 Task: Open a blank google sheet and write heading  Dollar SenseAdd Dates in a column and its values below  '2023-05-01, 2023-05-05, 2023-05-10, 2023-05-15, 2023-05-20, 2023-05-25 & 2023-05-31. 'Add Descriptionsin next column and its values below  Monthly Salary, Grocery Shopping, Dining Out., Utility Bill, Transportation, Entertainment & Miscellaneous. Add Amount in next column and its values below  $2,500, $100, $50, $150, $30, $50 & $20. Add Income/ Expensein next column and its values below  Income, Expenses, Expenses, Expenses, Expenses, Expenses & Expenses. Add Balance in next column and its values below  $2,500, $2,400, $2,350, $2,200, $2,170, $2,120 & $2,100. Save page CashFlow logbookbook
Action: Mouse moved to (256, 146)
Screenshot: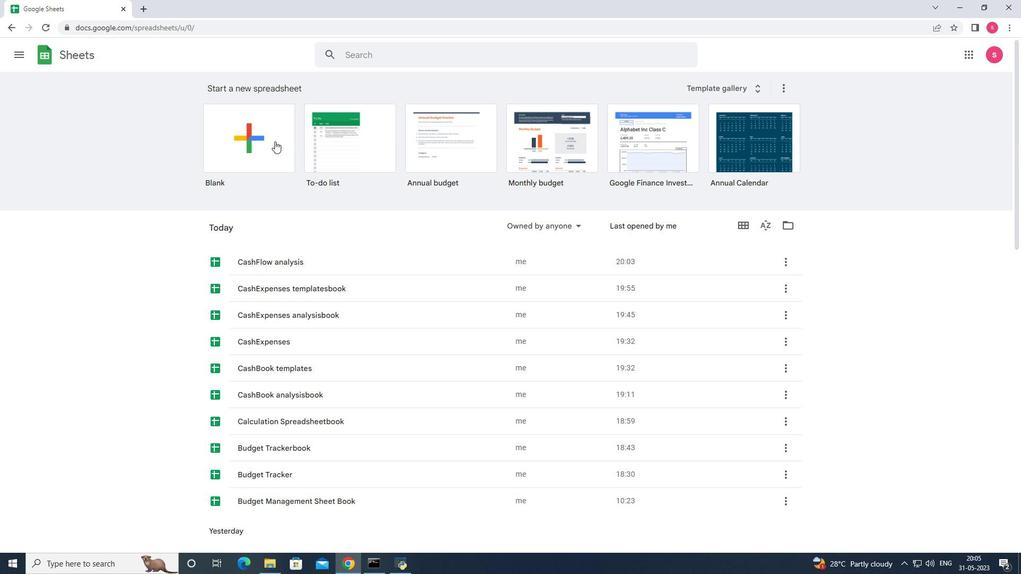 
Action: Mouse pressed left at (256, 146)
Screenshot: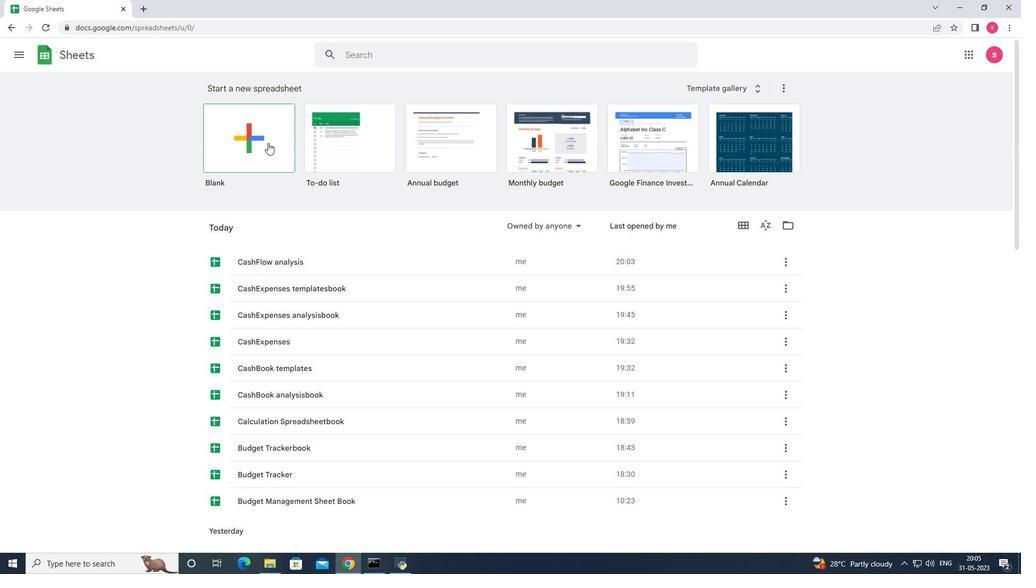 
Action: Key pressed <Key.shift><Key.shift><Key.shift><Key.shift><Key.shift><Key.shift><Key.shift><Key.shift><Key.shift><Key.shift><Key.shift><Key.shift><Key.shift>Dollar<Key.space><Key.shift>Sense<Key.enter><Key.shift>Dates<Key.enter>2023-05-01<Key.enter>2023-05-05<Key.enter>2023-05-10<Key.enter>2023-05-15<Key.enter>2023-05-20<Key.enter>2023-05-25<Key.enter>2023-05-2<Key.backspace>-<Key.backspace>31<Key.enter><Key.right><Key.up><Key.up><Key.up><Key.up><Key.up><Key.up><Key.up><Key.up><Key.shift>Descriptions<Key.enter><Key.shift>Monthly<Key.space><Key.shift>Salary<Key.enter><Key.shift><Key.shift><Key.shift><Key.shift><Key.shift><Key.shift><Key.shift><Key.shift><Key.shift><Key.shift><Key.shift><Key.shift><Key.shift><Key.shift>Grocery<Key.space><Key.shift>Shi<Key.backspace>opping<Key.enter><Key.shift>dinn<Key.backspace><Key.backspace><Key.backspace><Key.backspace><Key.shift>Dining<Key.space><Key.shift><Key.shift><Key.shift><Key.shift><Key.shift><Key.shift><Key.shift><Key.shift><Key.shift><Key.shift><Key.shift><Key.shift><Key.shift><Key.shift><Key.shift><Key.shift><Key.shift><Key.shift>Out<Key.enter><Key.shift><Key.shift><Key.shift><Key.shift><Key.shift><Key.shift><Key.shift><Key.shift><Key.shift><Key.shift>Utility<Key.space>b<Key.backspace><Key.shift>Biol<Key.backspace><Key.backspace>ll<Key.enter><Key.shift>Transportation<Key.enter><Key.shift>Entertainment<Key.enter><Key.shift>Miscllaneoud<Key.backspace>s<Key.right><Key.up><Key.up><Key.up><Key.up><Key.up><Key.up><Key.up><Key.shift>Amount<Key.down>2500<Key.enter>100<Key.enter>502<Key.backspace><Key.enter>0<Key.backspace>150<Key.enter>30<Key.enter>50<Key.enter>20<Key.enter><Key.right>
Screenshot: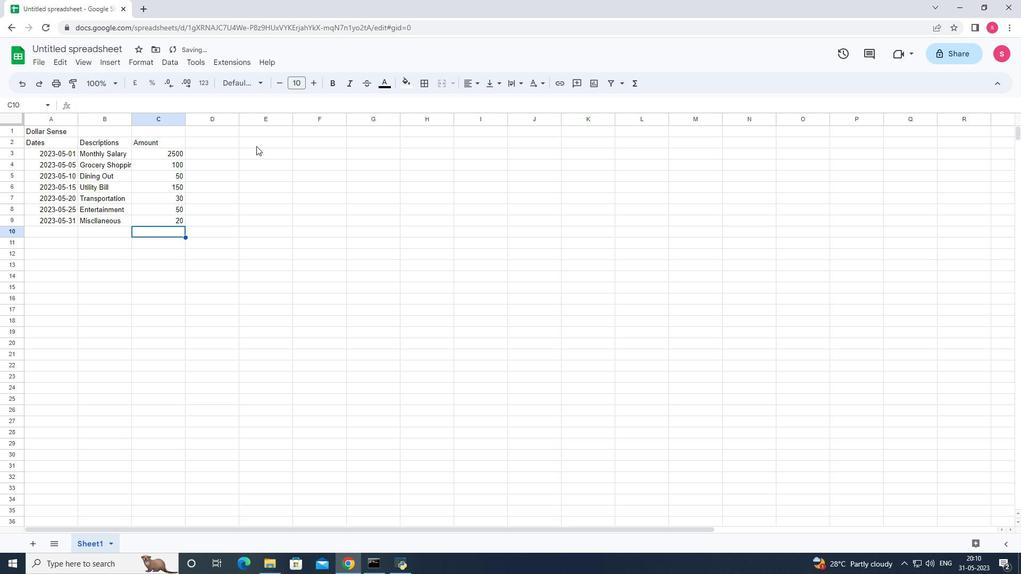 
Action: Mouse moved to (151, 155)
Screenshot: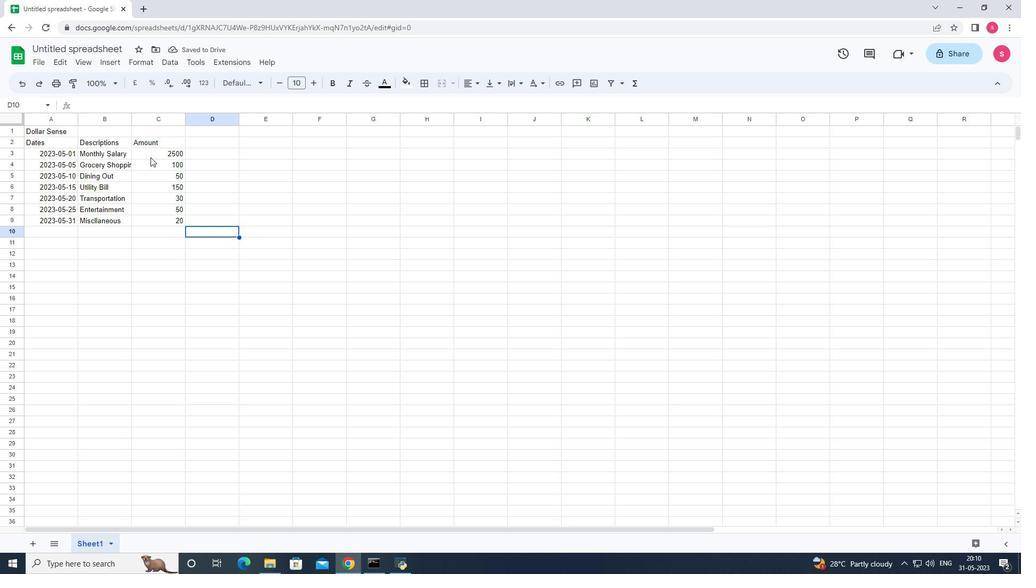 
Action: Mouse pressed left at (151, 155)
Screenshot: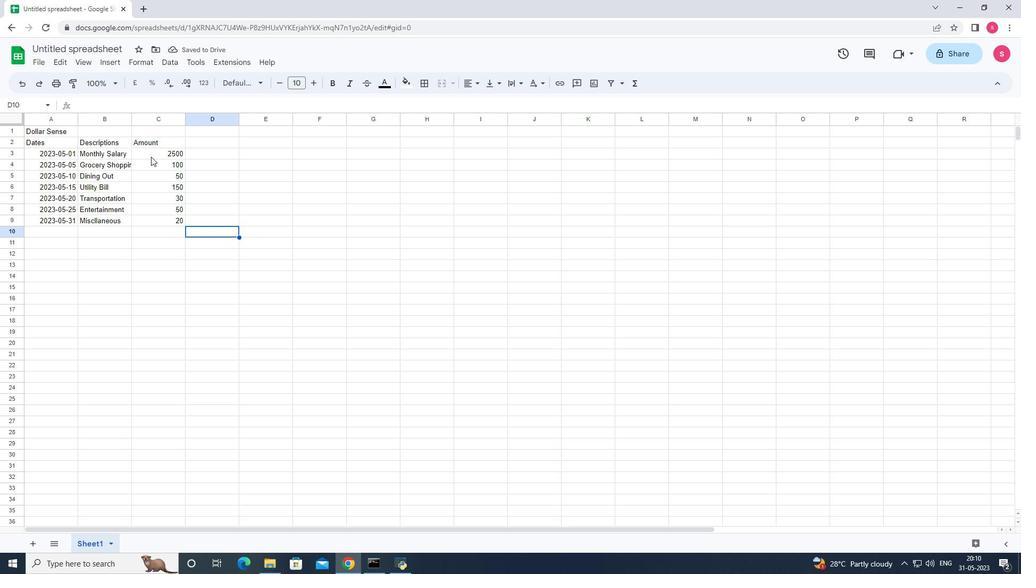 
Action: Mouse moved to (144, 63)
Screenshot: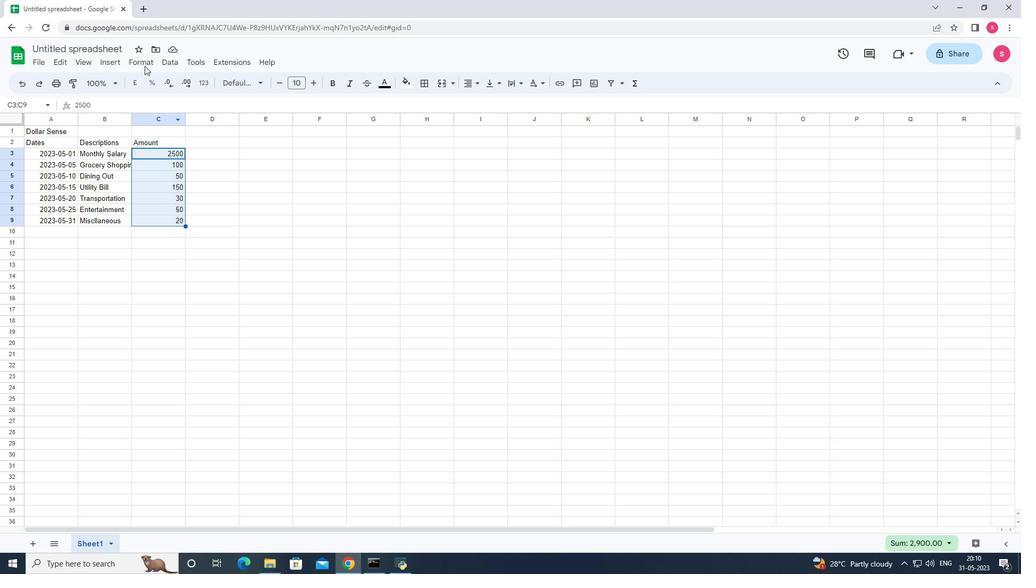 
Action: Mouse pressed left at (144, 63)
Screenshot: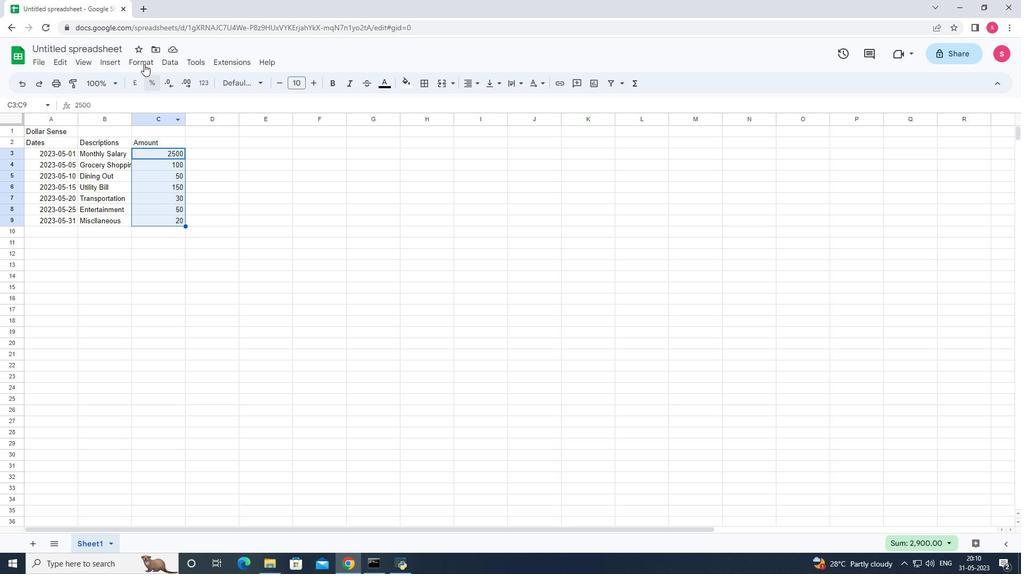 
Action: Mouse moved to (159, 109)
Screenshot: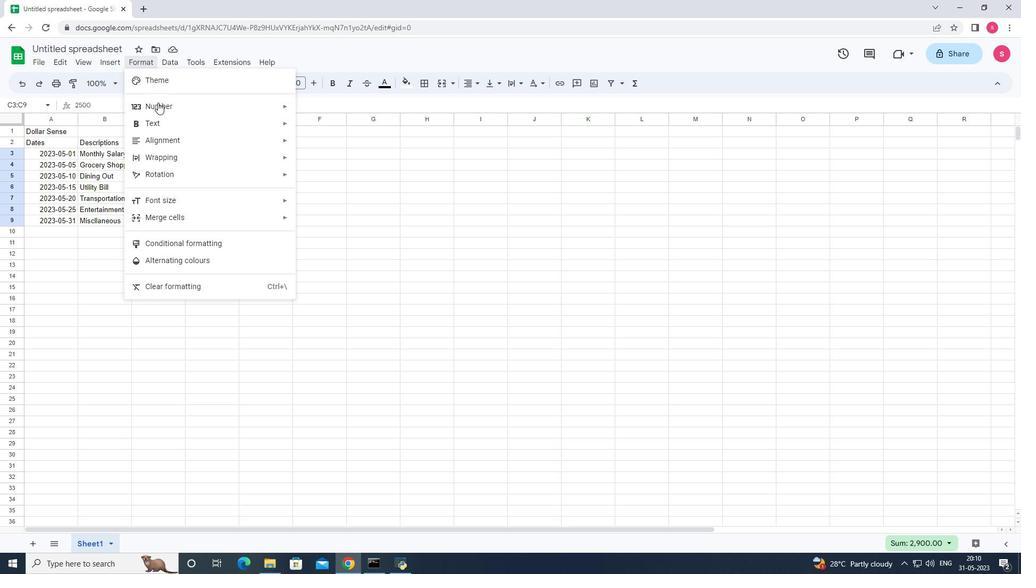 
Action: Mouse pressed left at (159, 109)
Screenshot: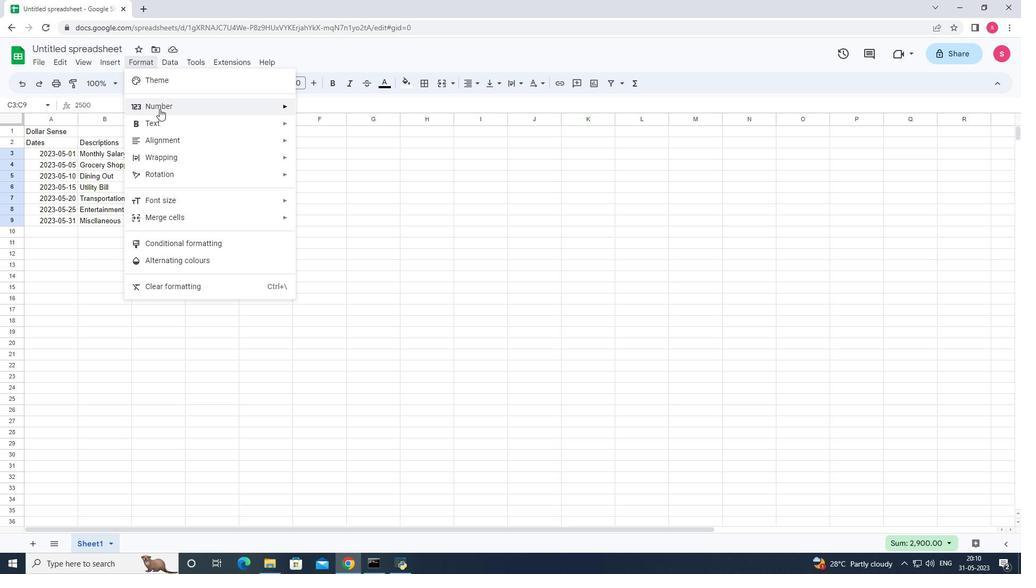 
Action: Mouse moved to (356, 433)
Screenshot: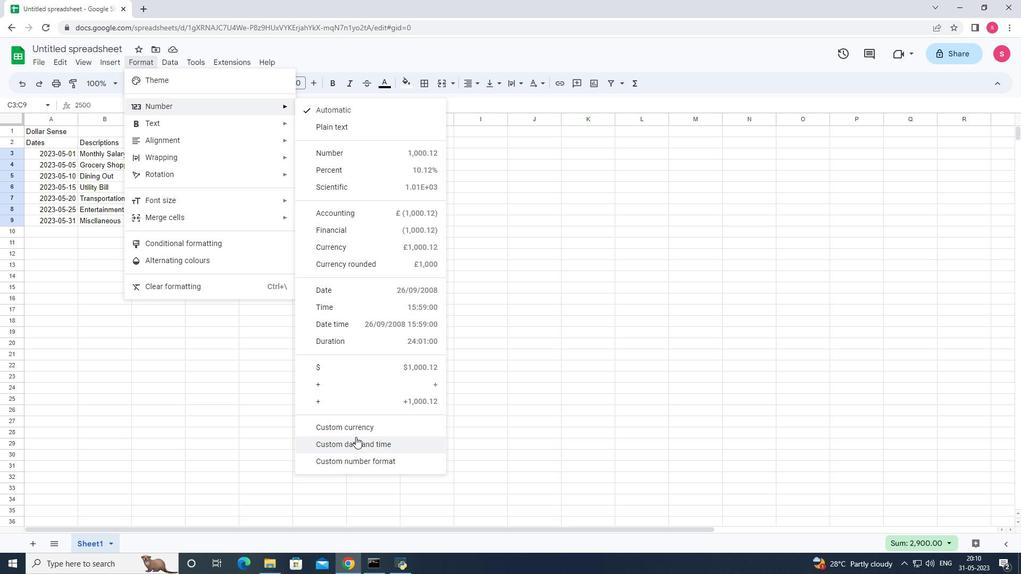 
Action: Mouse pressed left at (356, 433)
Screenshot: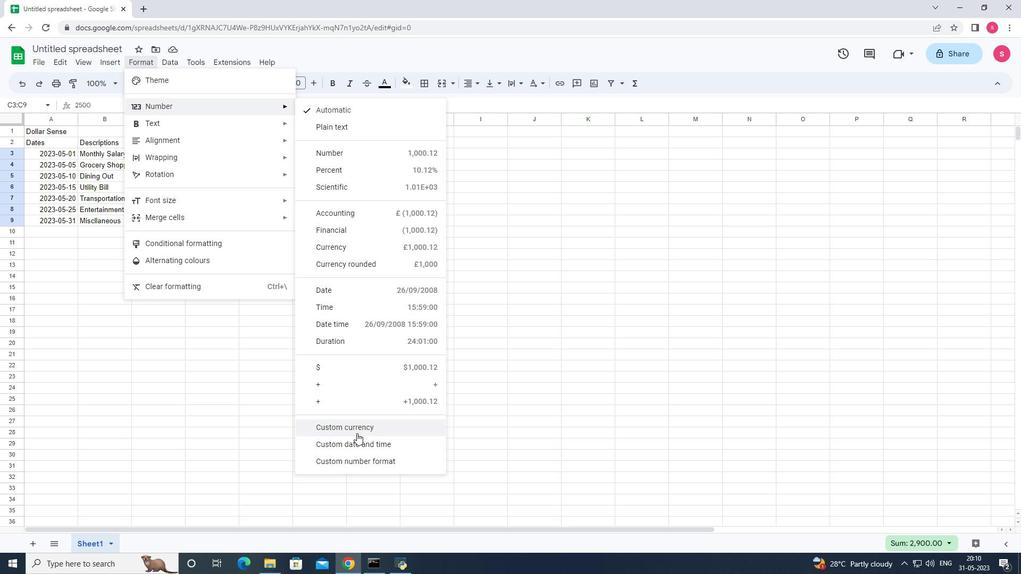 
Action: Mouse moved to (584, 220)
Screenshot: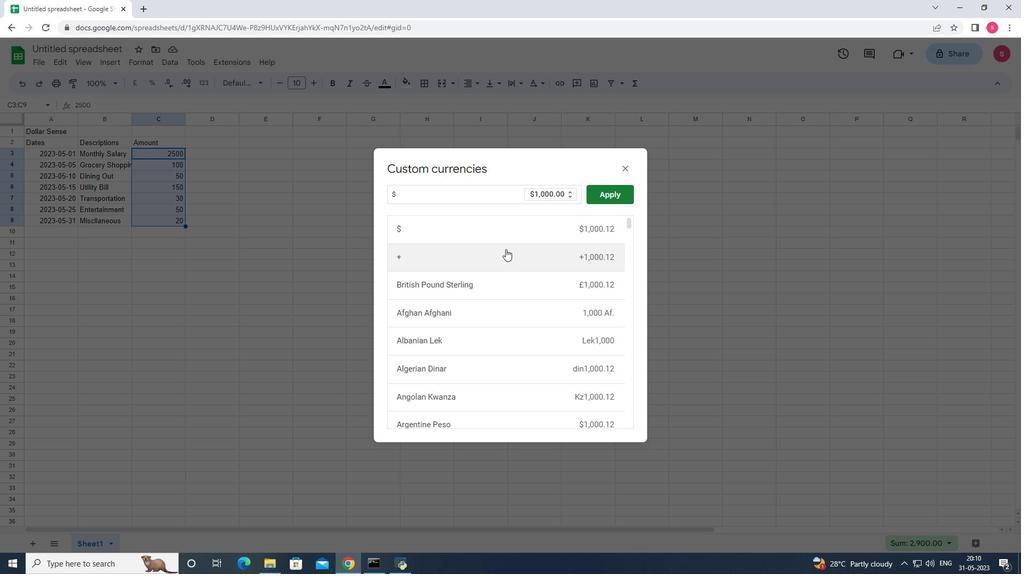 
Action: Mouse pressed left at (584, 220)
Screenshot: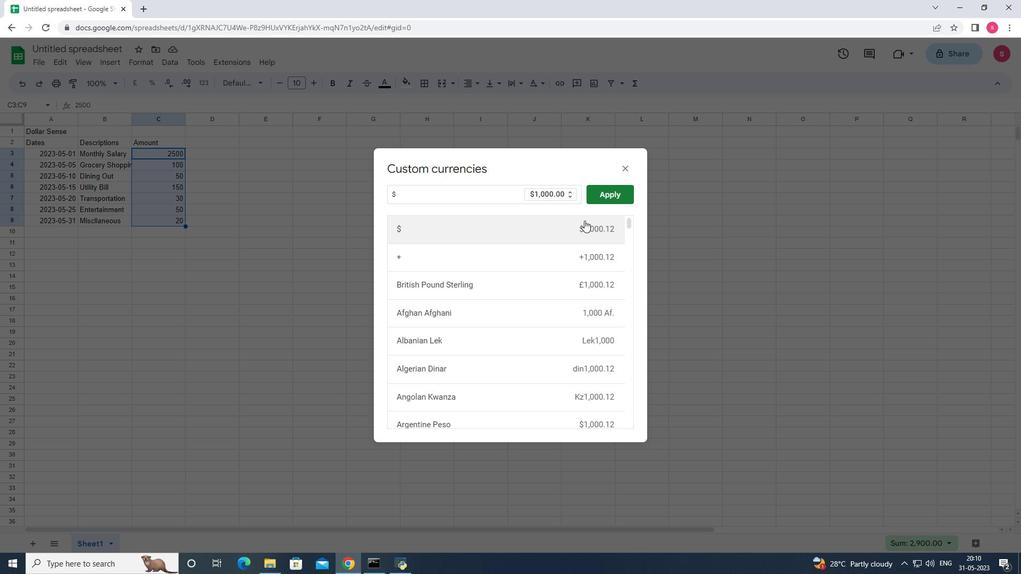 
Action: Mouse moved to (615, 199)
Screenshot: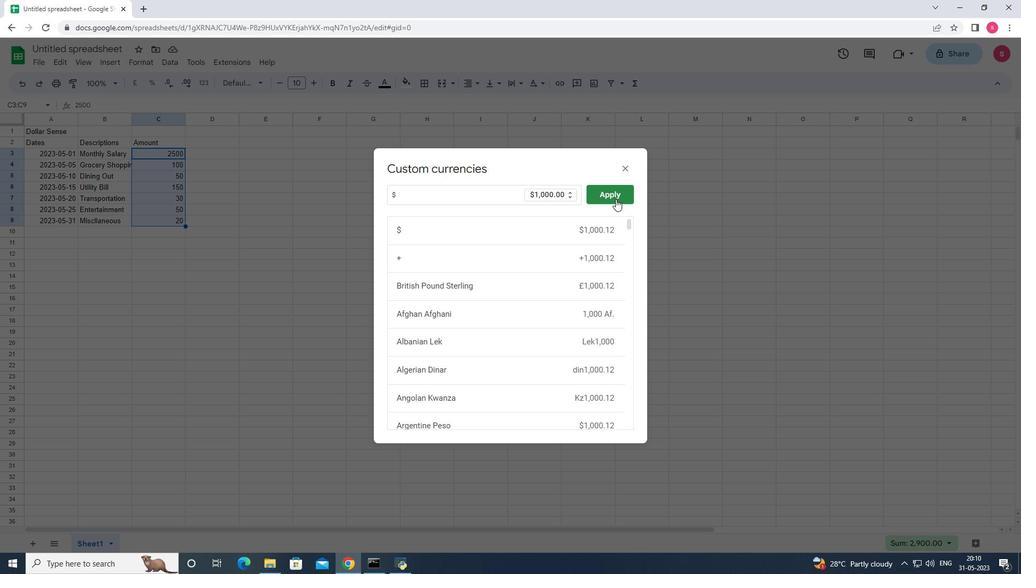 
Action: Mouse pressed left at (615, 199)
Screenshot: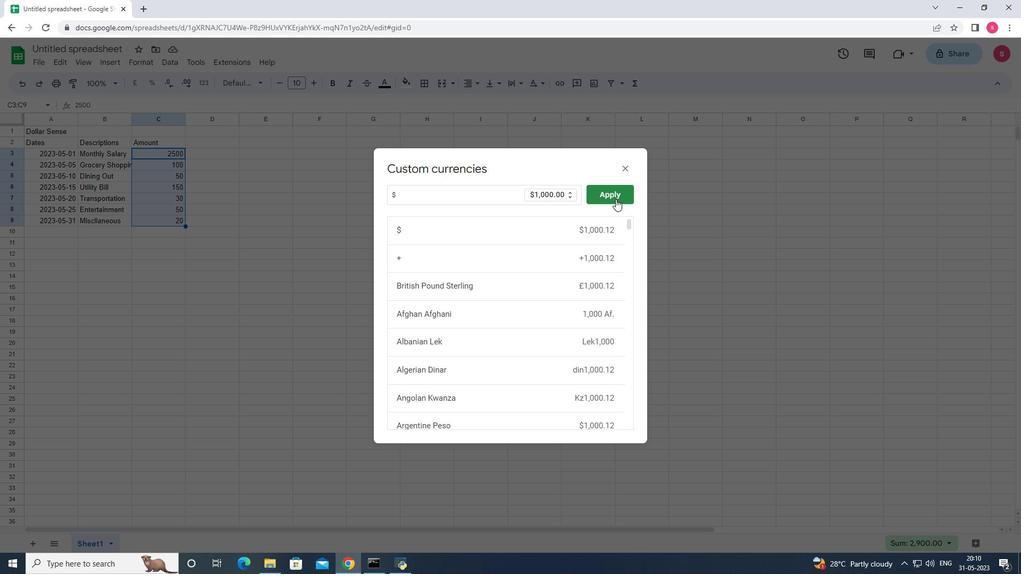 
Action: Mouse moved to (211, 143)
Screenshot: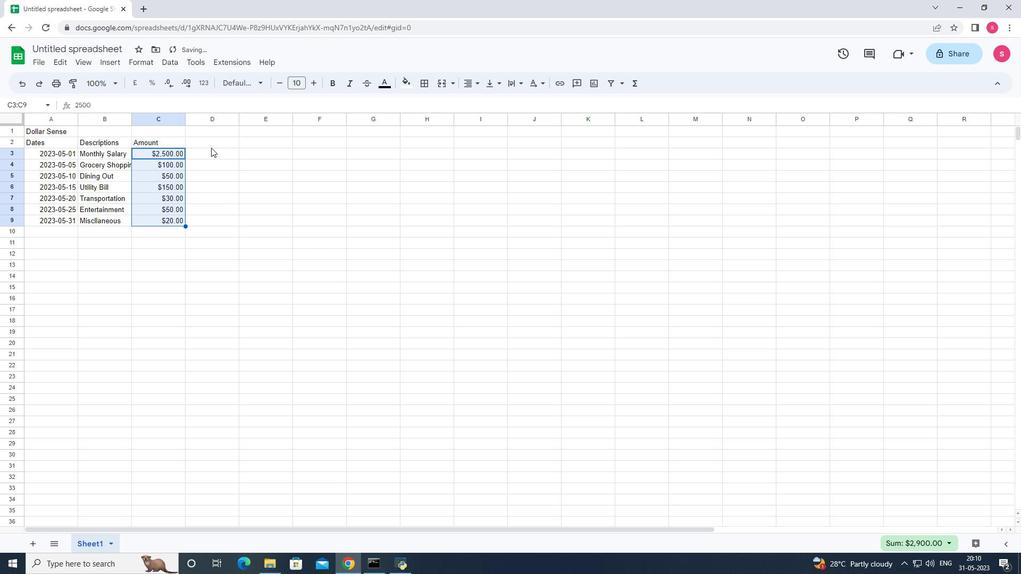 
Action: Mouse pressed left at (211, 143)
Screenshot: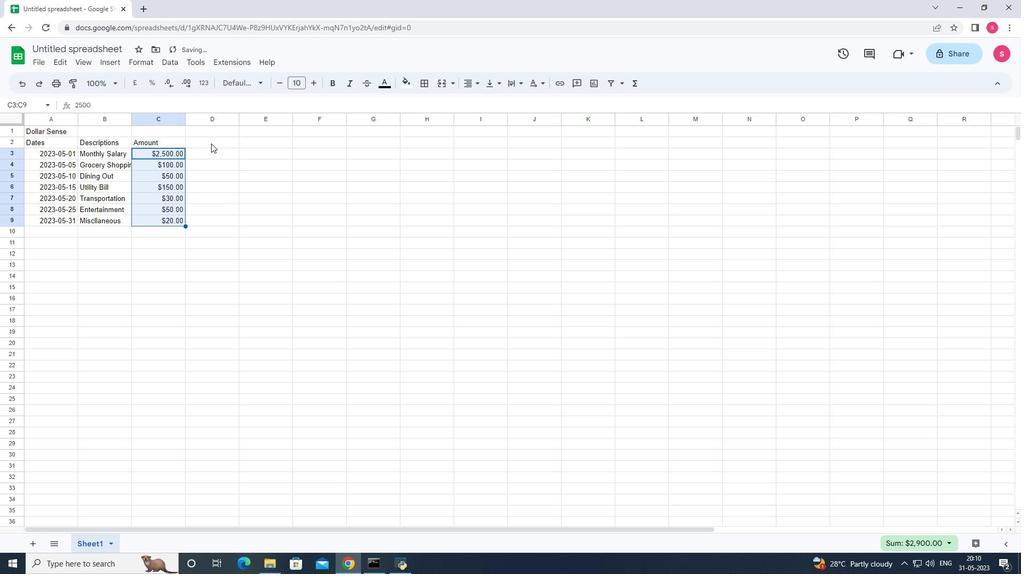 
Action: Key pressed <Key.shift>Income/<Key.space><Key.shift>Expense<Key.down><Key.shift>Inci<Key.backspace>ome<Key.space><Key.down><Key.shift>Expenses<Key.enter><Key.shift>Expenses<Key.enter><Key.shift>Expenses<Key.enter><Key.shift><Key.shift><Key.shift><Key.shift>Expenses<Key.enter><Key.shift>Expenses<Key.enter><Key.shift>Expenses<Key.enter><Key.right><Key.up><Key.up><Key.up><Key.up><Key.up><Key.up><Key.up><Key.up><Key.shift>Amount<Key.down><Key.up><Key.backspace><Key.shift><Key.shift><Key.shift><Key.shift><Key.shift><Key.shift><Key.shift><Key.shift><Key.shift><Key.shift><Key.shift><Key.shift><Key.shift><Key.shift><Key.shift><Key.shift><Key.shift>Balance<Key.space><Key.shift>Amount<Key.enter>2500<Key.enter>2400<Key.enter>2350<Key.enter>2200<Key.enter>2170<Key.enter>2120<Key.enter>2100<Key.enter>
Screenshot: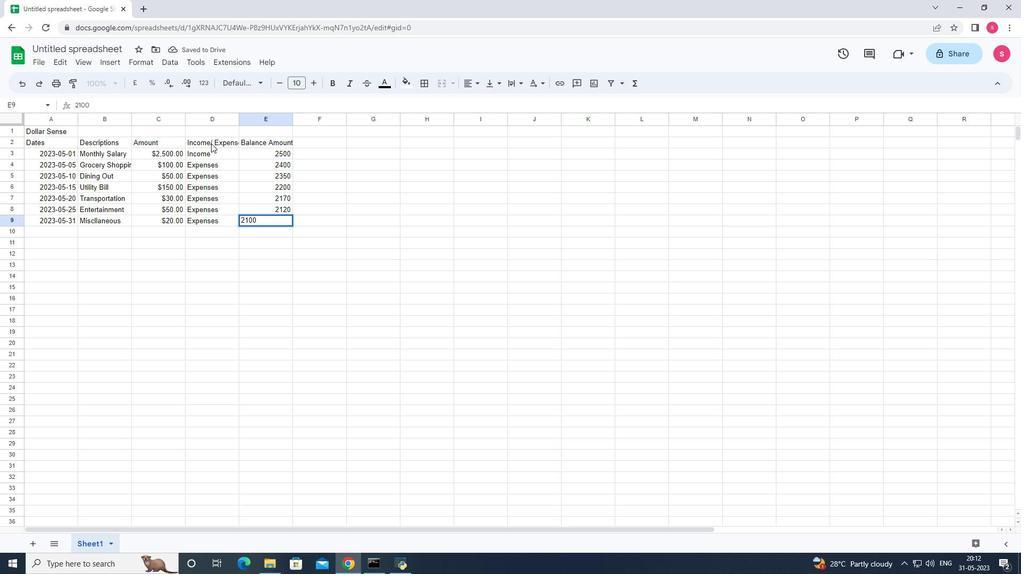
Action: Mouse moved to (273, 152)
Screenshot: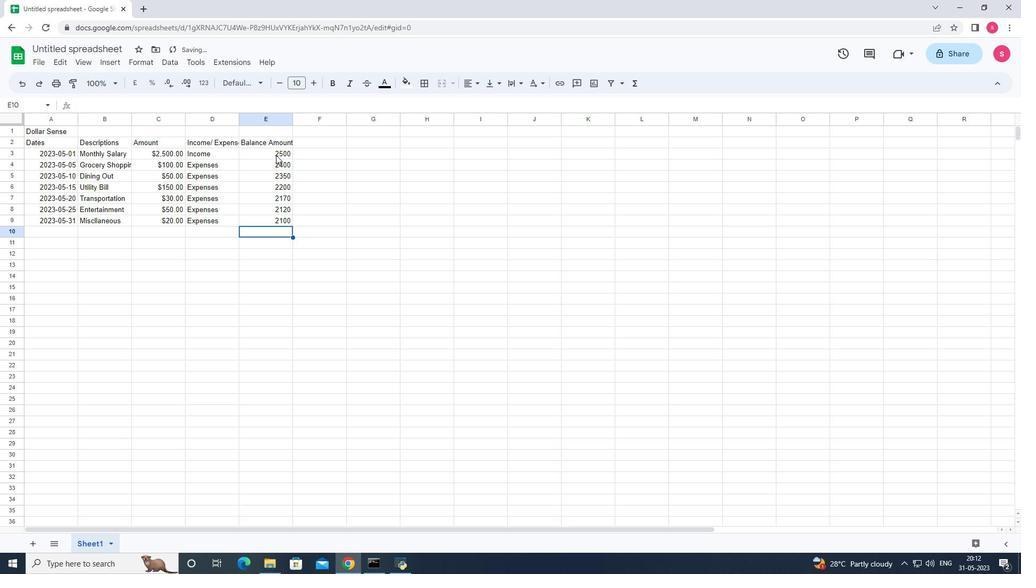 
Action: Mouse pressed left at (273, 152)
Screenshot: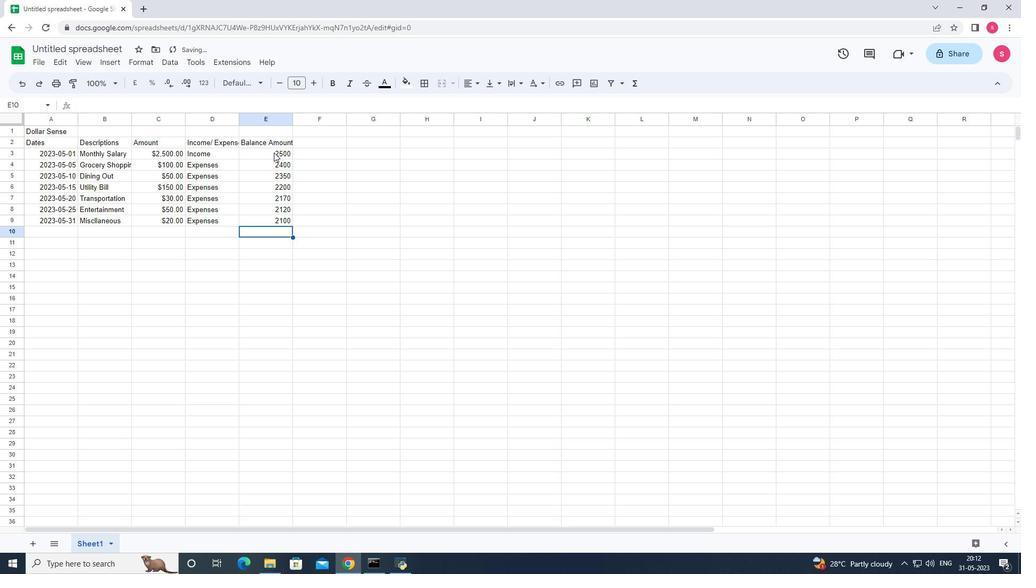 
Action: Mouse moved to (126, 62)
Screenshot: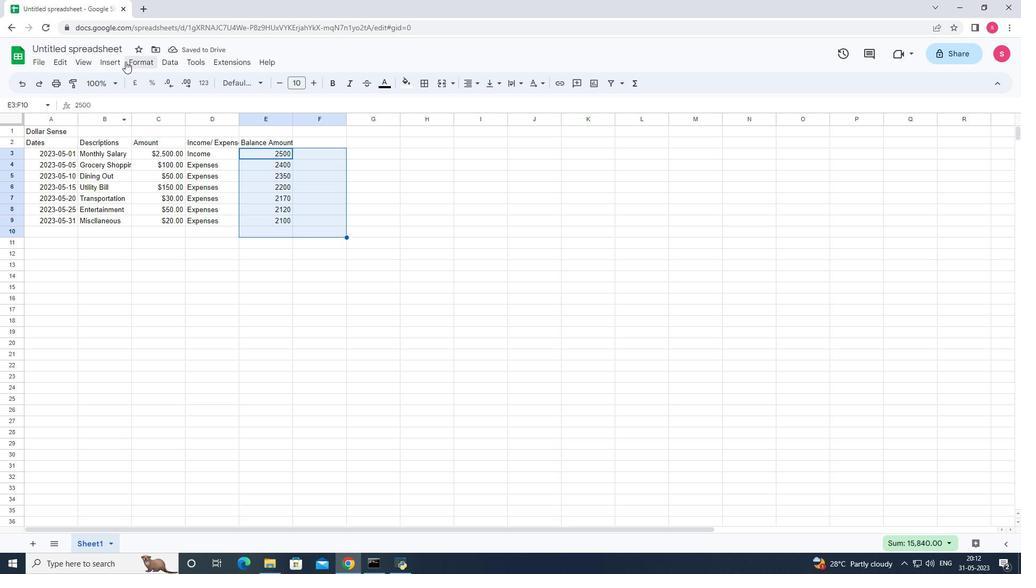 
Action: Mouse pressed left at (126, 62)
Screenshot: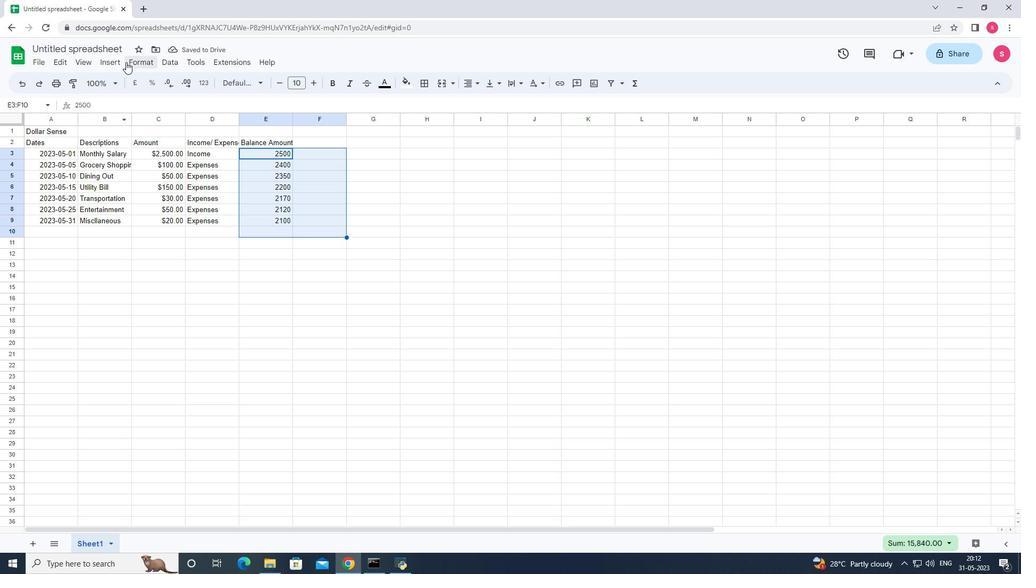 
Action: Mouse moved to (153, 105)
Screenshot: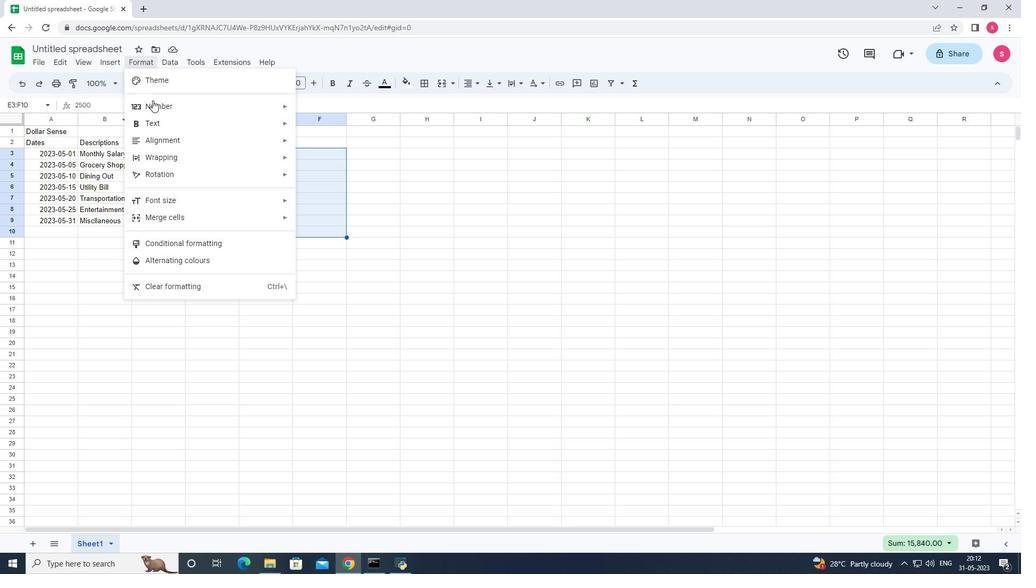
Action: Mouse pressed left at (153, 105)
Screenshot: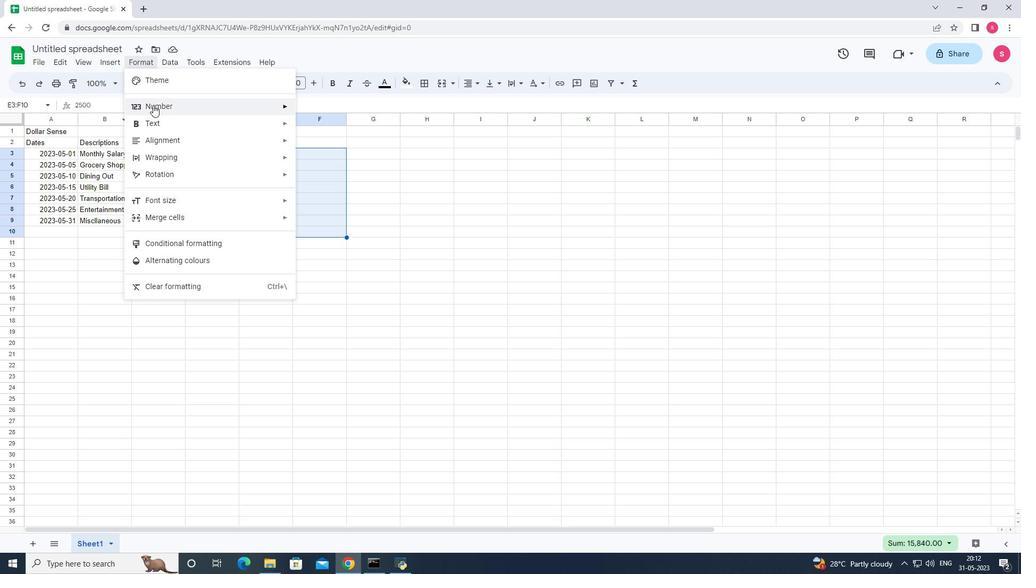 
Action: Mouse moved to (351, 161)
Screenshot: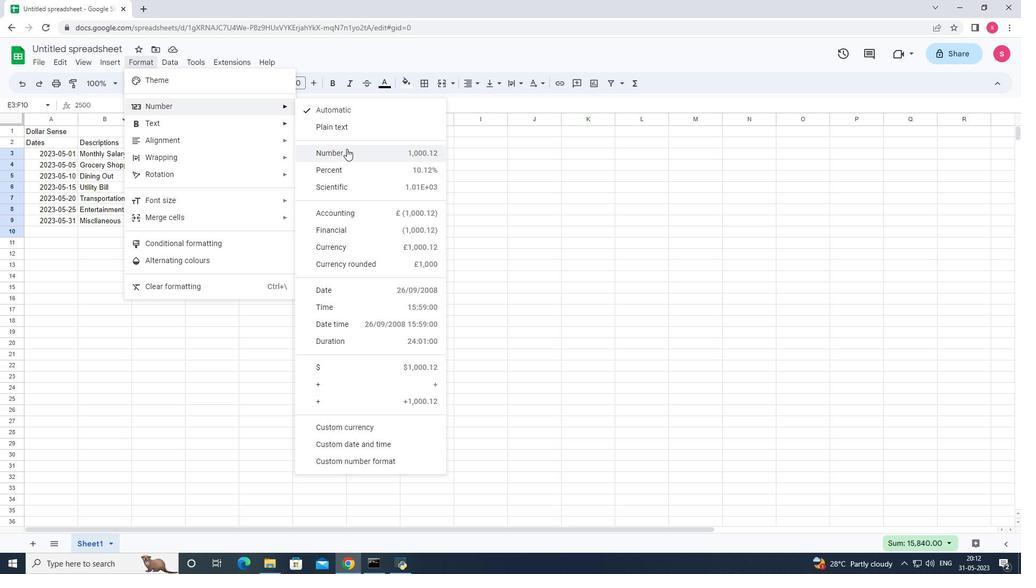 
Action: Mouse pressed left at (351, 161)
Screenshot: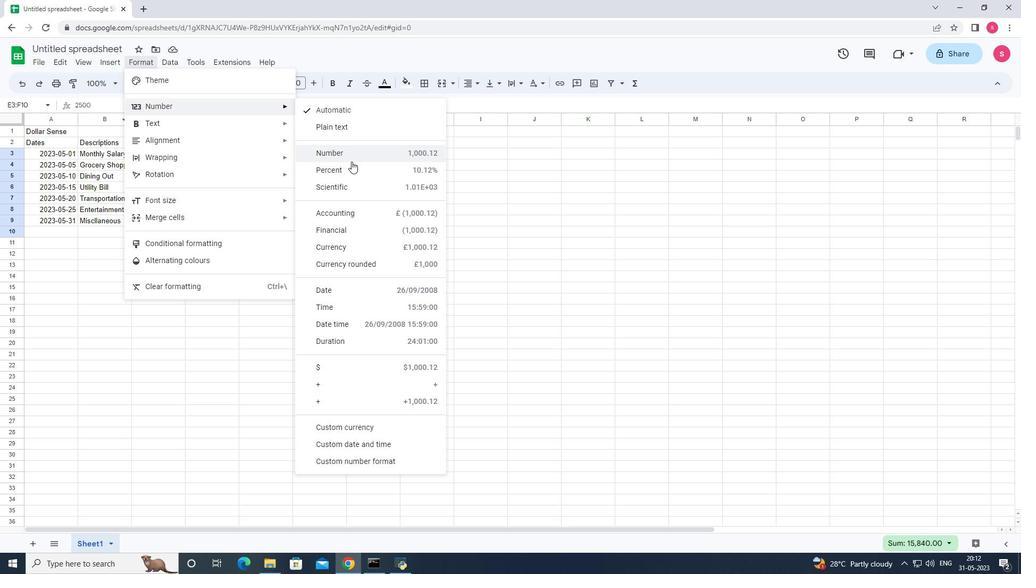 
Action: Mouse moved to (351, 162)
Screenshot: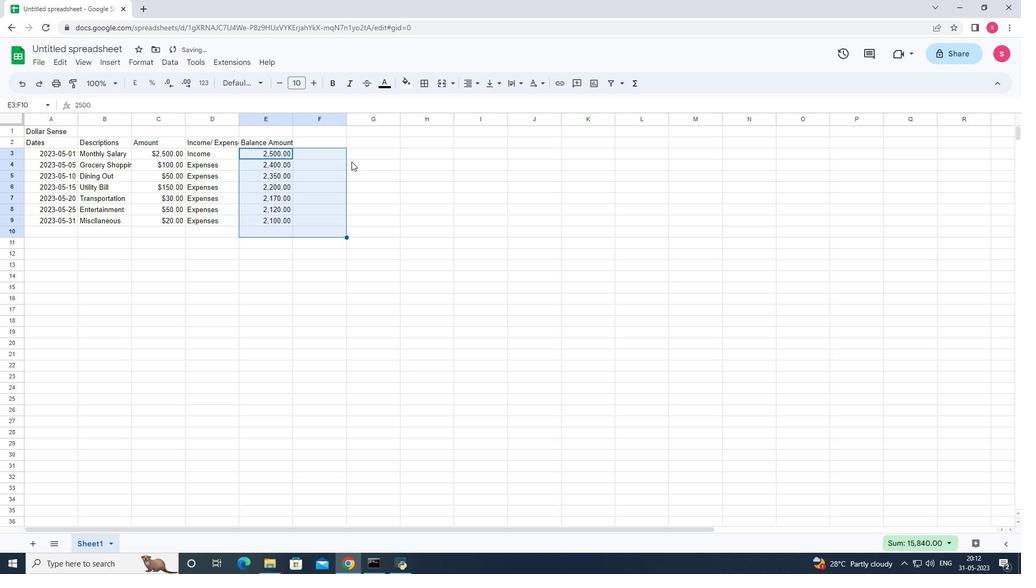 
Action: Key pressed ctrl+Z
Screenshot: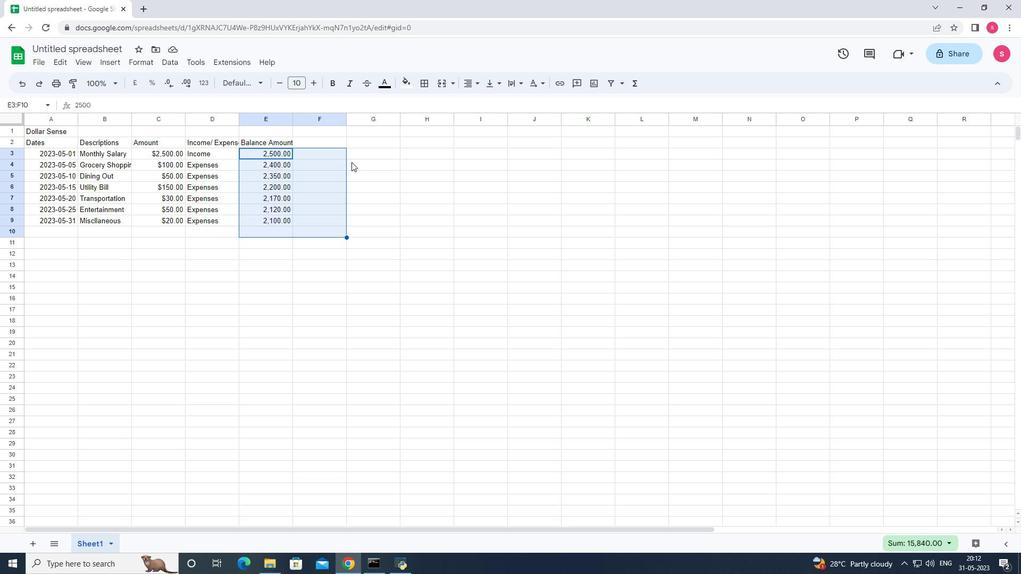 
Action: Mouse moved to (430, 249)
Screenshot: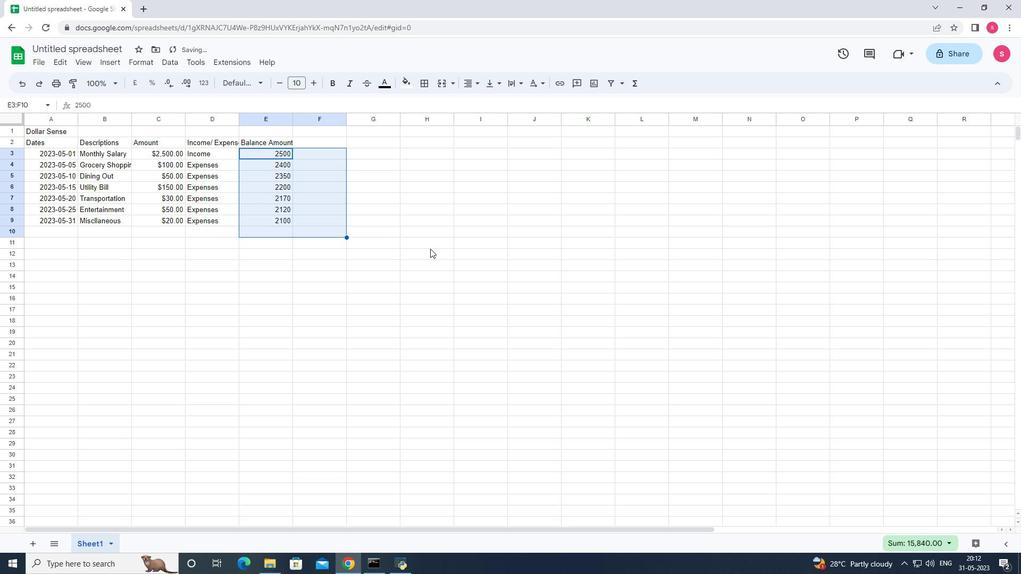 
Action: Mouse pressed left at (430, 249)
Screenshot: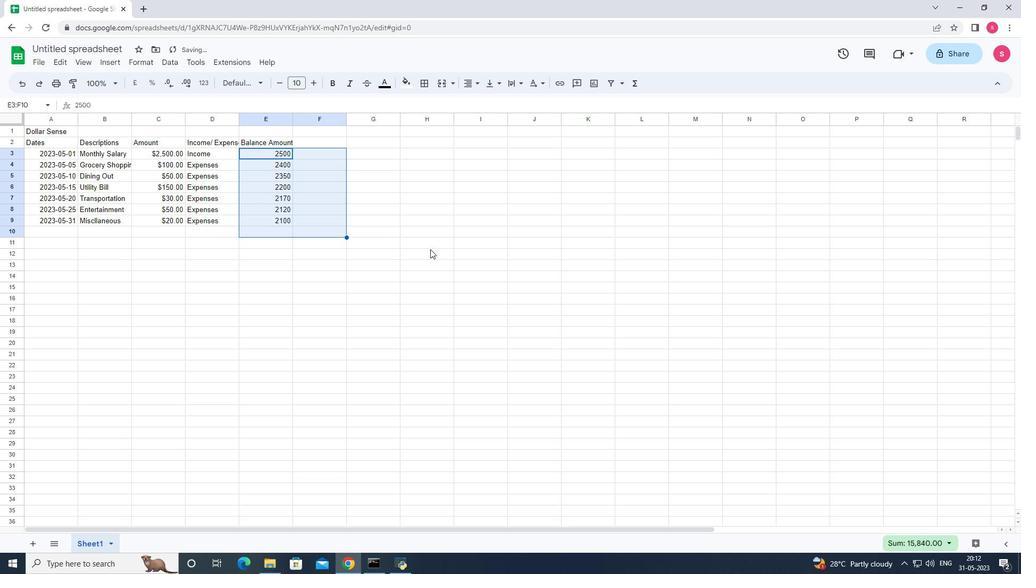 
Action: Mouse moved to (264, 147)
Screenshot: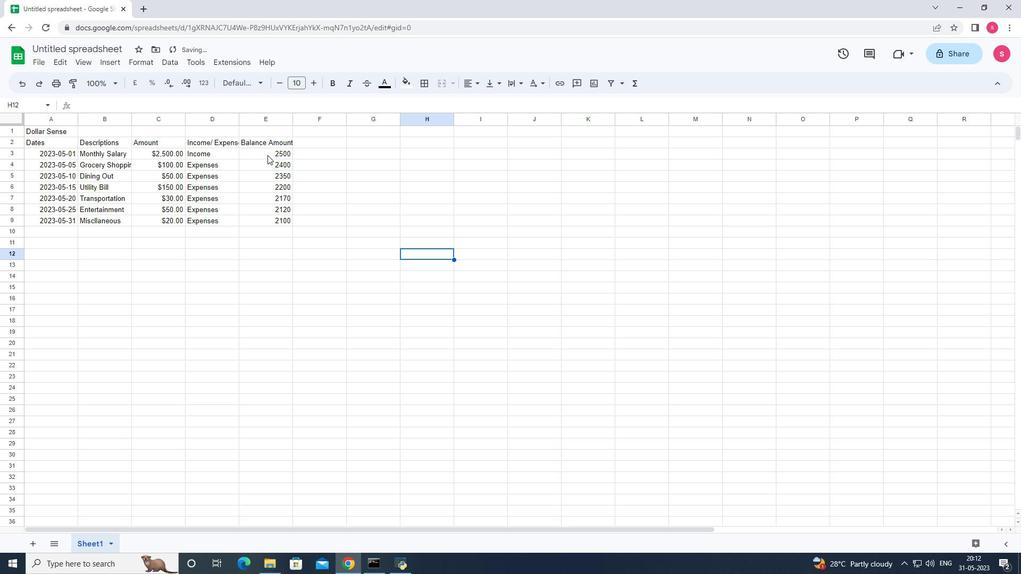 
Action: Mouse pressed left at (264, 147)
Screenshot: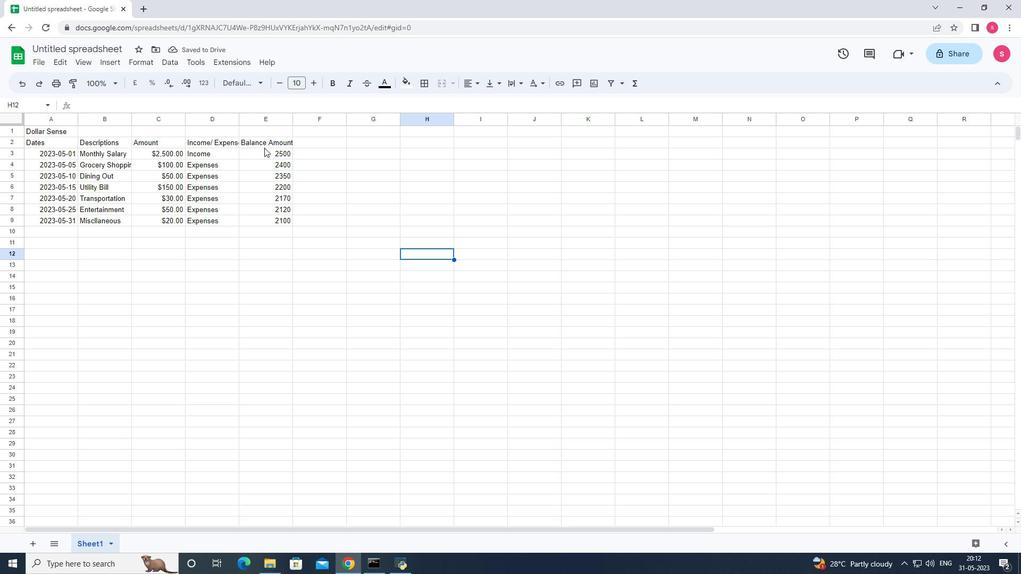 
Action: Mouse moved to (354, 270)
Screenshot: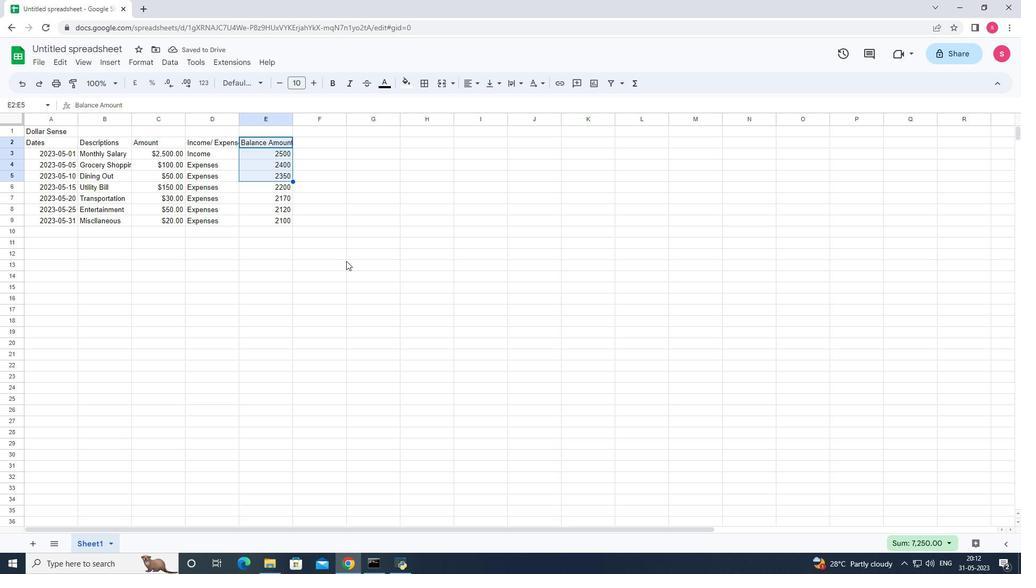 
Action: Mouse pressed left at (354, 270)
Screenshot: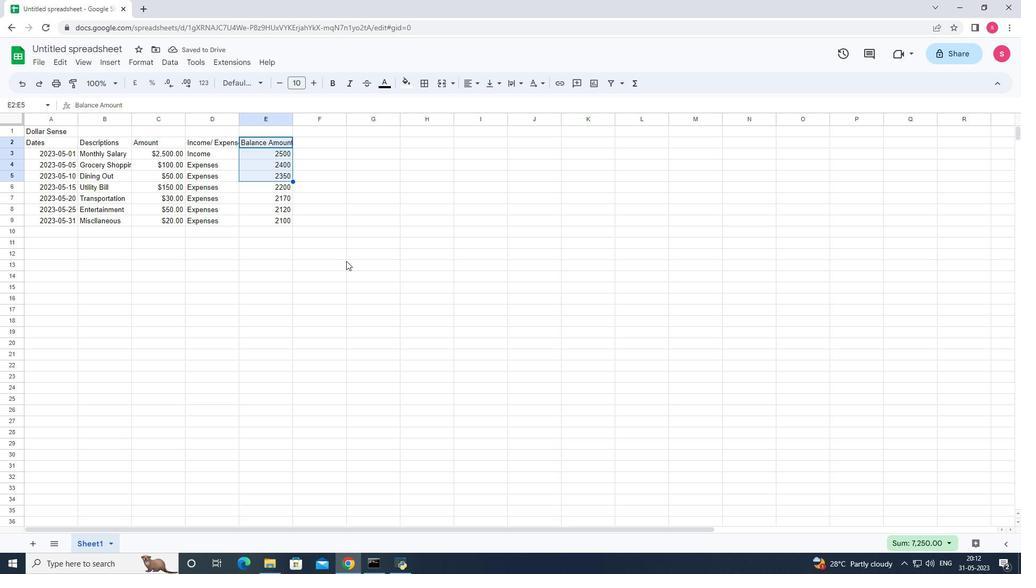 
Action: Mouse moved to (260, 159)
Screenshot: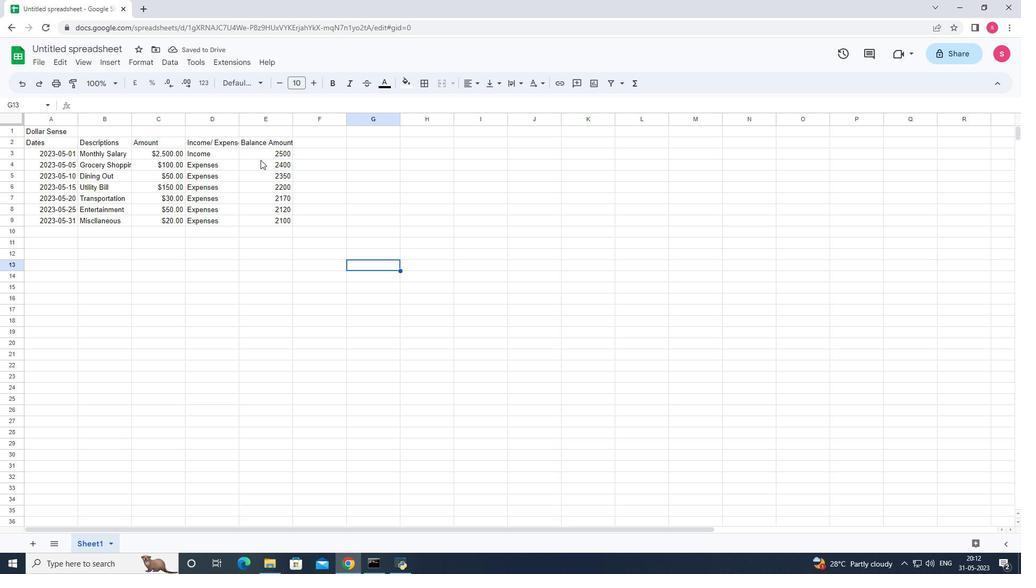 
Action: Mouse pressed left at (260, 159)
Screenshot: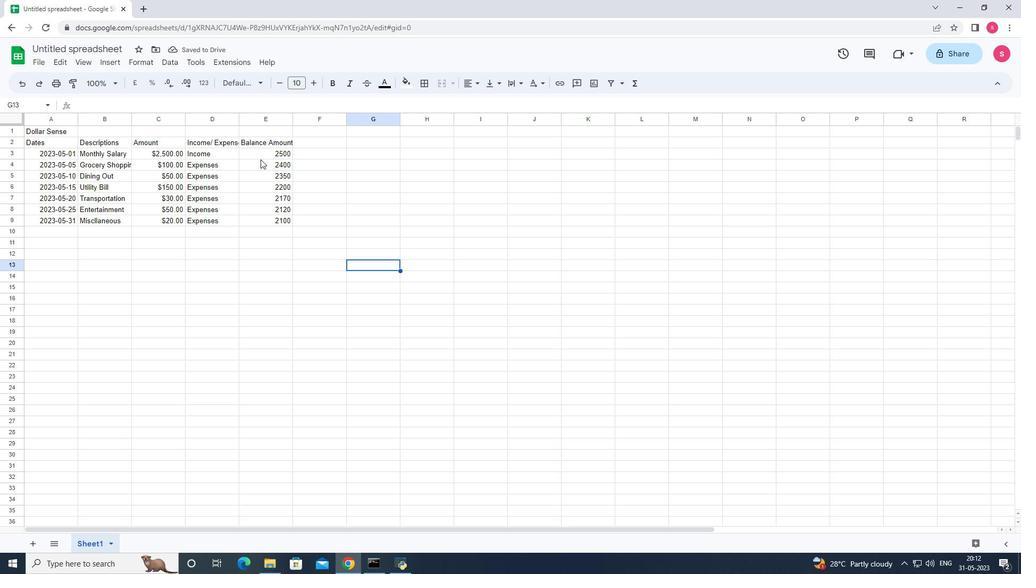 
Action: Mouse moved to (149, 64)
Screenshot: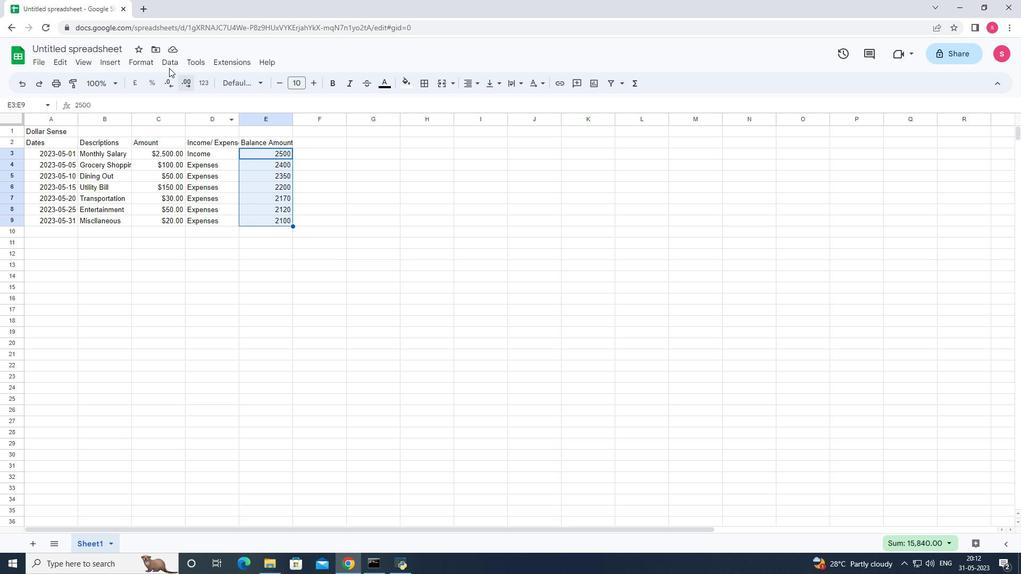 
Action: Mouse pressed left at (149, 64)
Screenshot: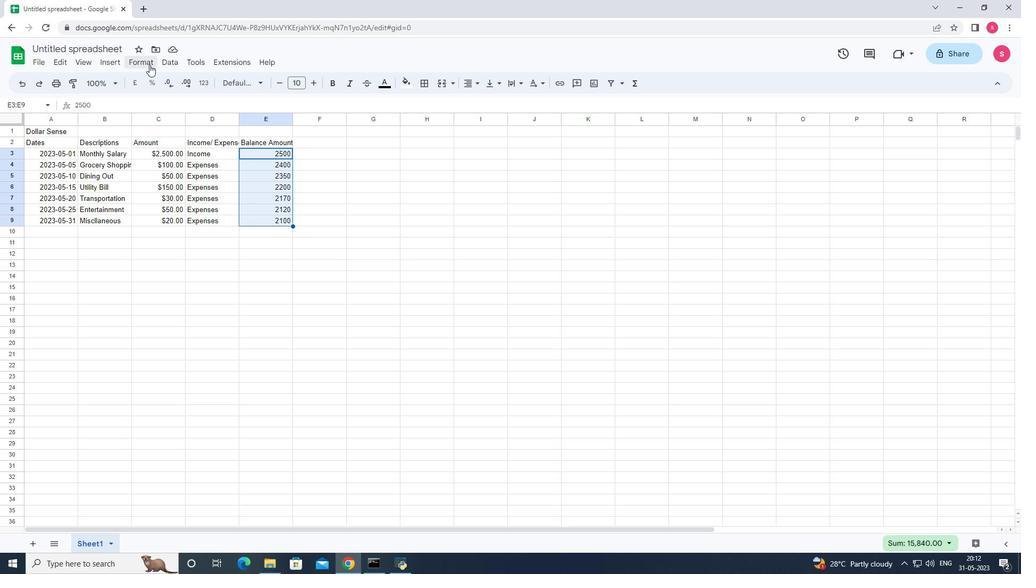 
Action: Mouse moved to (170, 114)
Screenshot: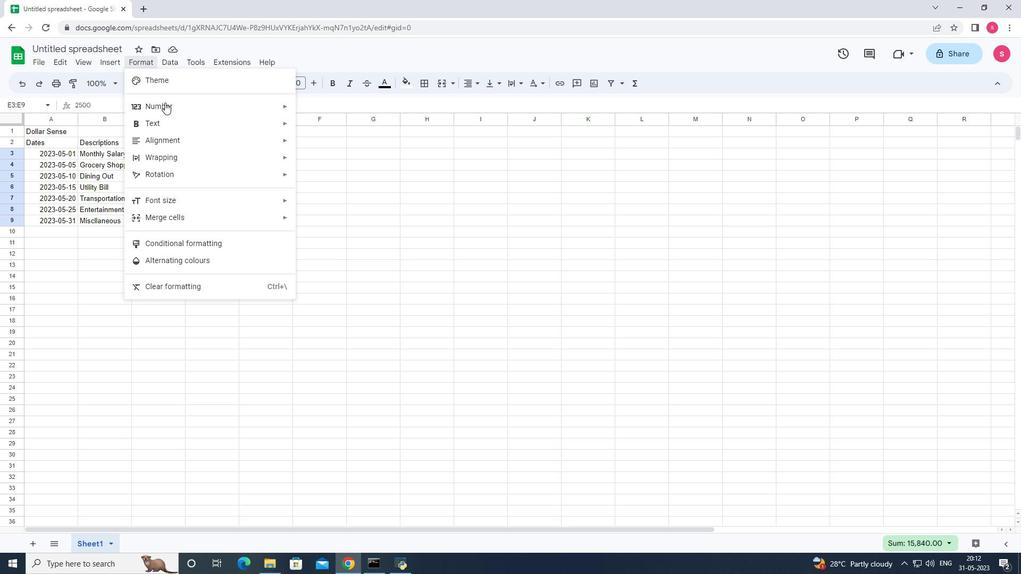 
Action: Mouse pressed left at (170, 114)
Screenshot: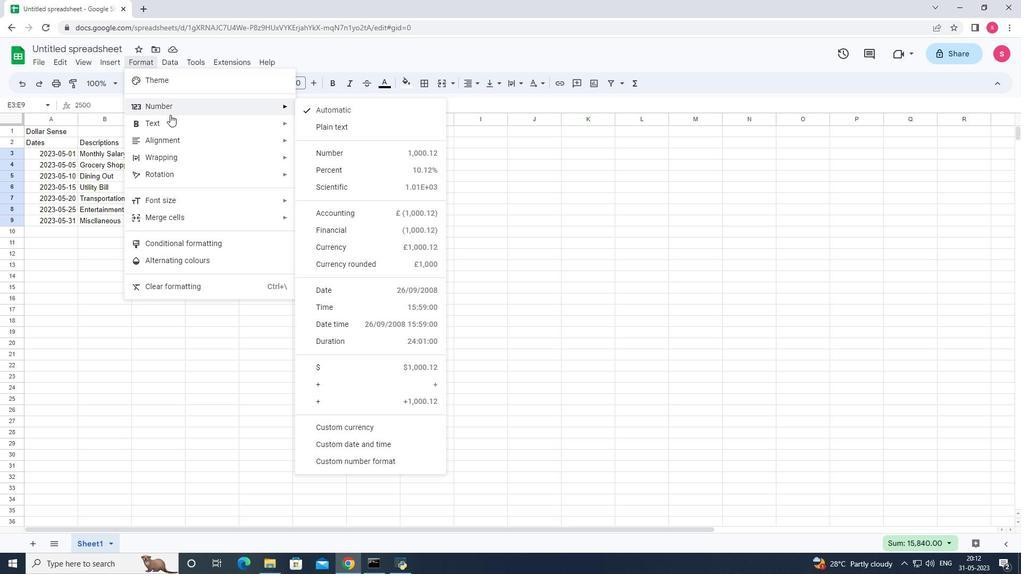
Action: Mouse moved to (432, 422)
Screenshot: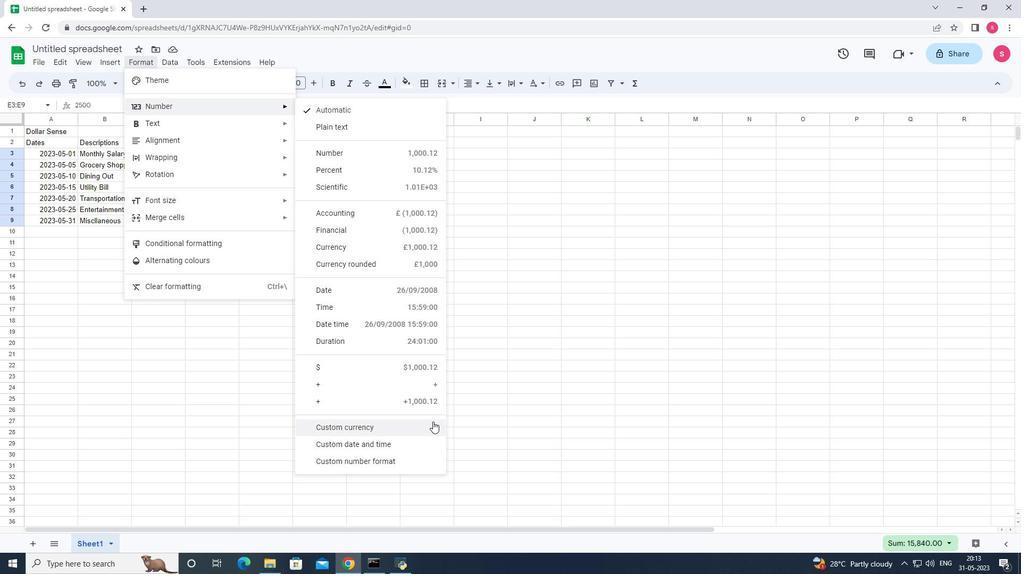 
Action: Mouse pressed left at (432, 422)
Screenshot: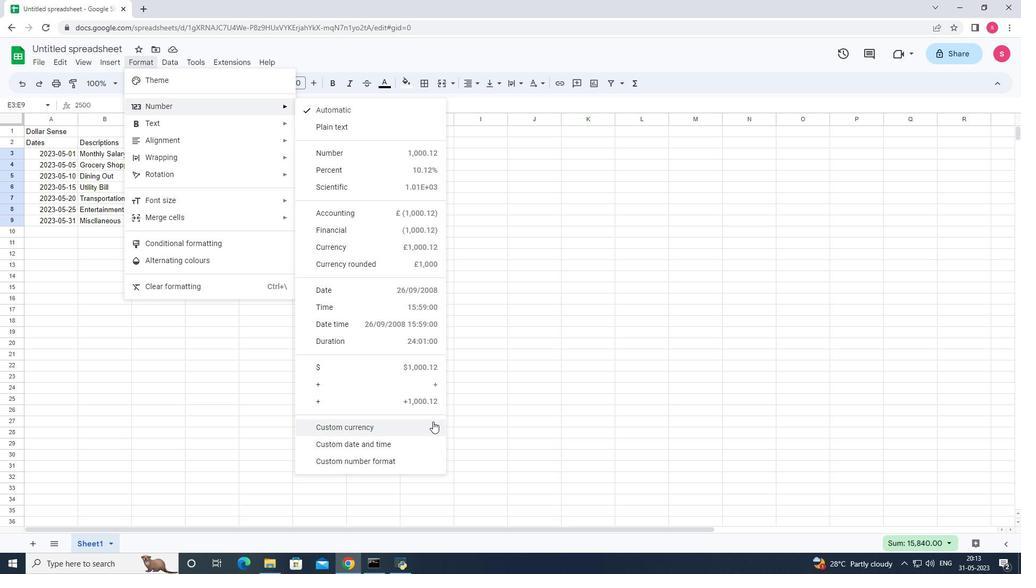 
Action: Mouse moved to (503, 232)
Screenshot: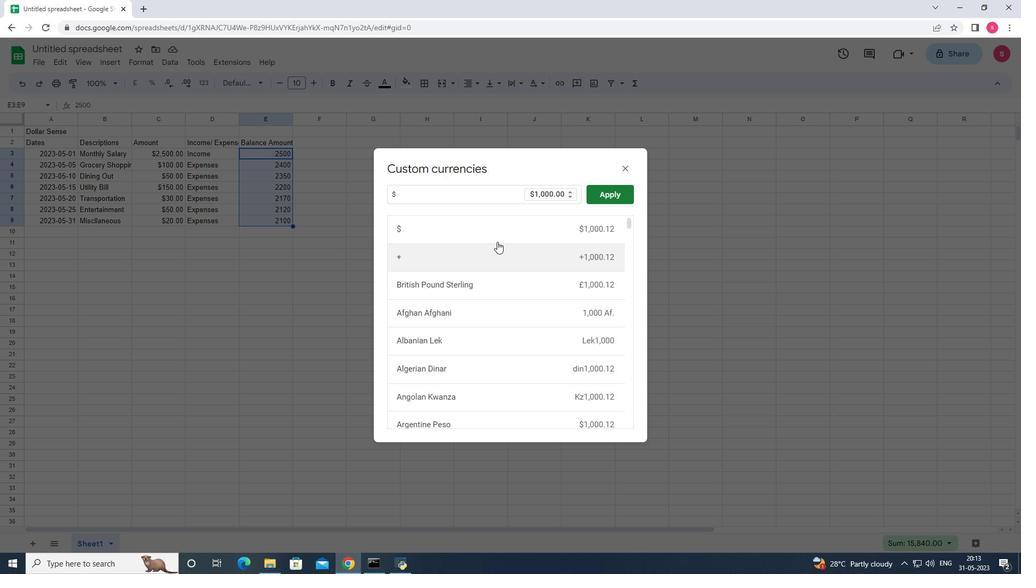 
Action: Mouse pressed left at (503, 232)
Screenshot: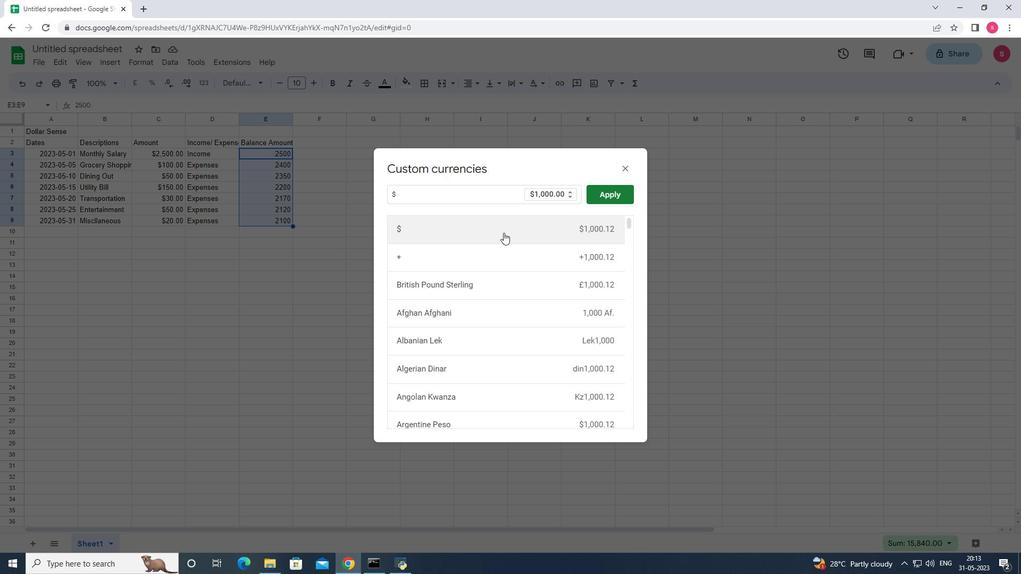 
Action: Mouse moved to (602, 198)
Screenshot: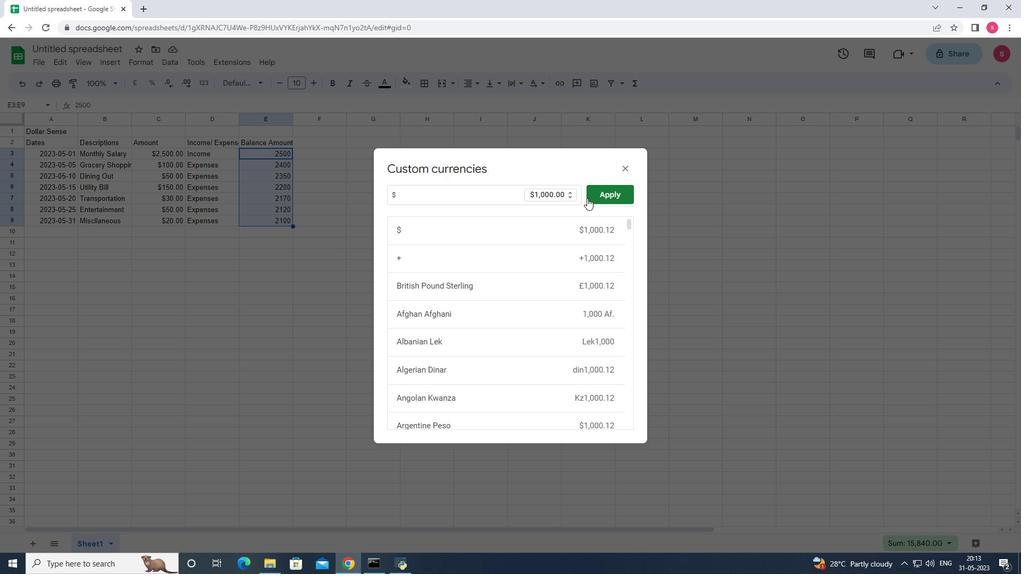 
Action: Mouse pressed left at (602, 198)
Screenshot: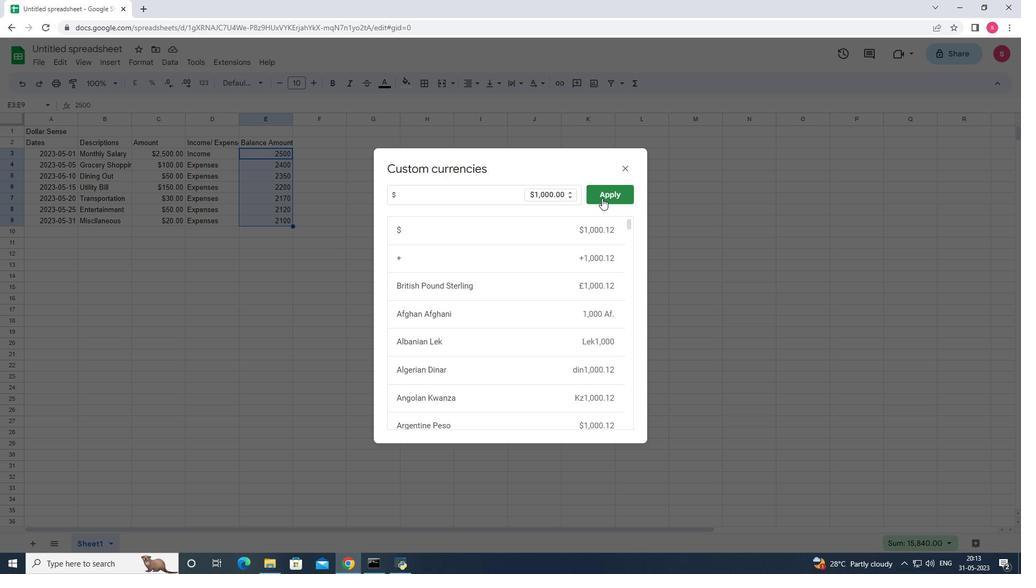 
Action: Mouse moved to (350, 275)
Screenshot: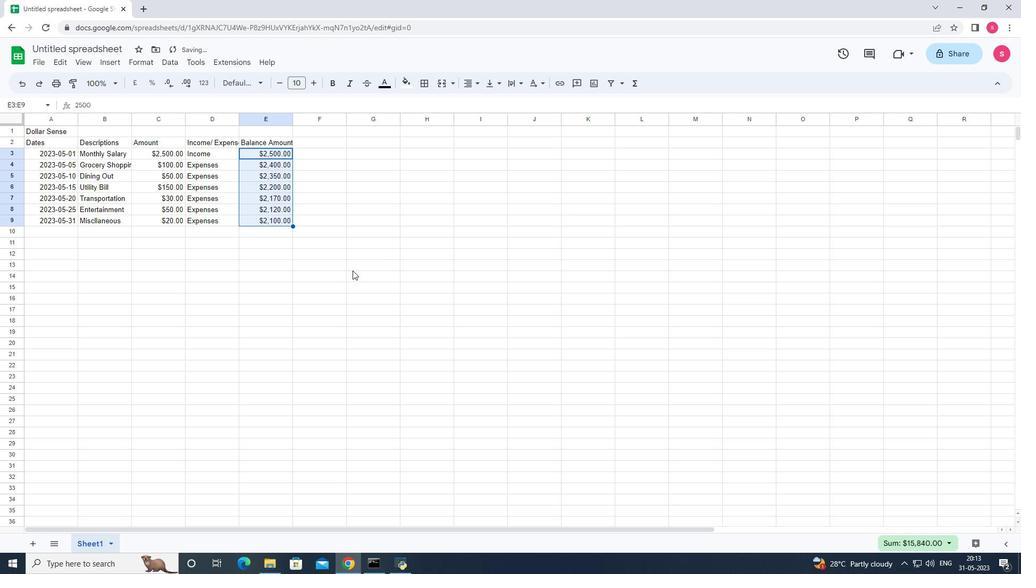 
Action: Mouse pressed left at (350, 275)
Screenshot: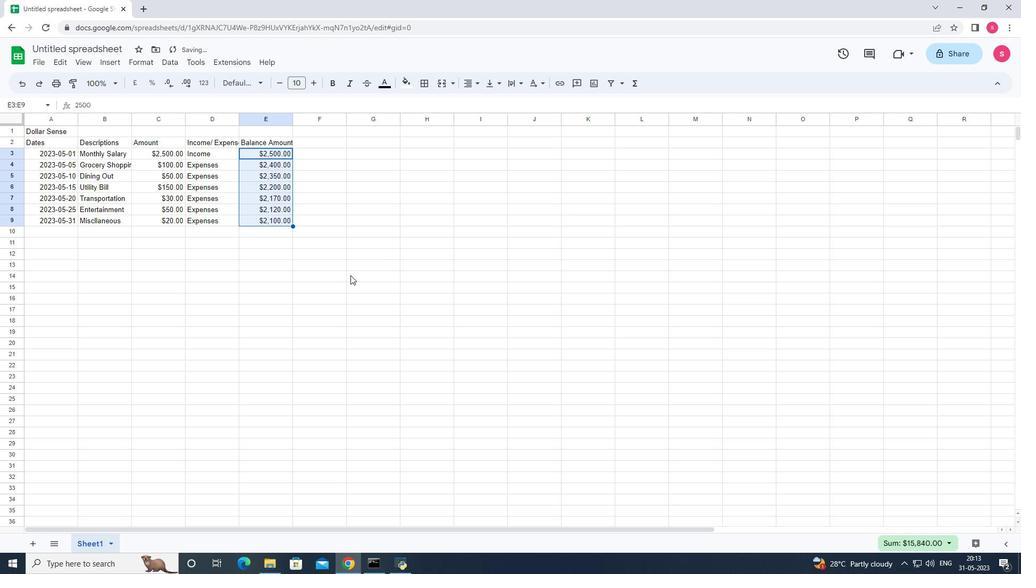 
Action: Mouse moved to (70, 45)
Screenshot: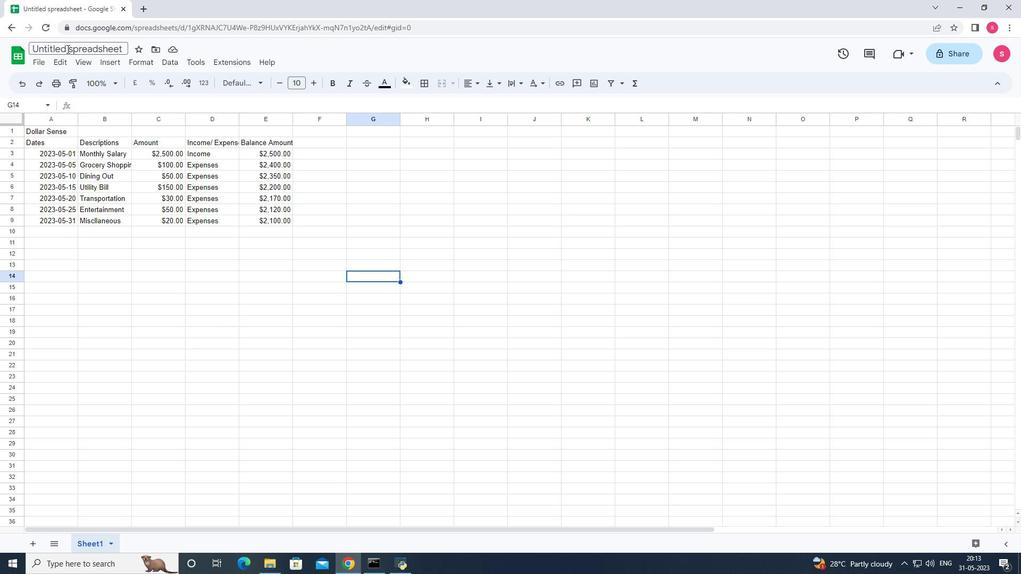 
Action: Mouse pressed left at (70, 45)
Screenshot: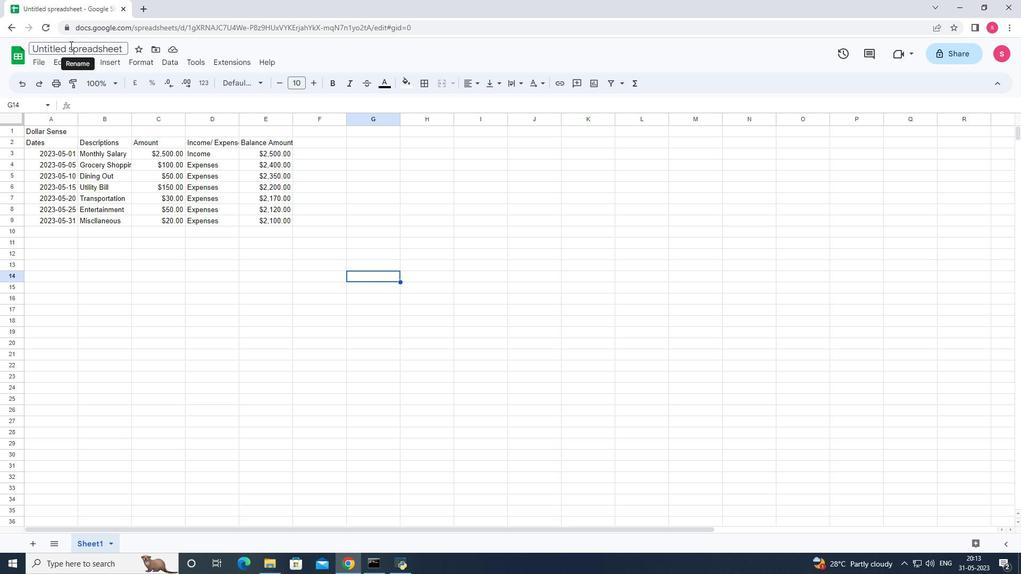 
Action: Key pressed <Key.backspace><Key.shift><Key.shift><Key.shift><Key.shift><Key.shift><Key.shift><Key.shift><Key.shift>Cash<Key.shift>Flow<Key.space>logboolboo<Key.backspace><Key.backspace><Key.backspace><Key.backspace>kbook
Screenshot: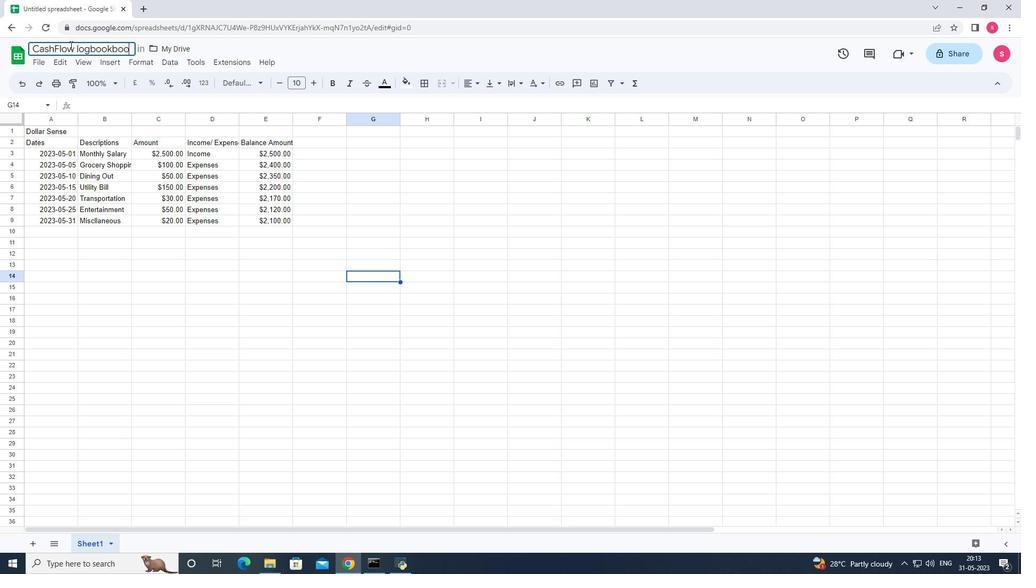 
Action: Mouse moved to (174, 264)
Screenshot: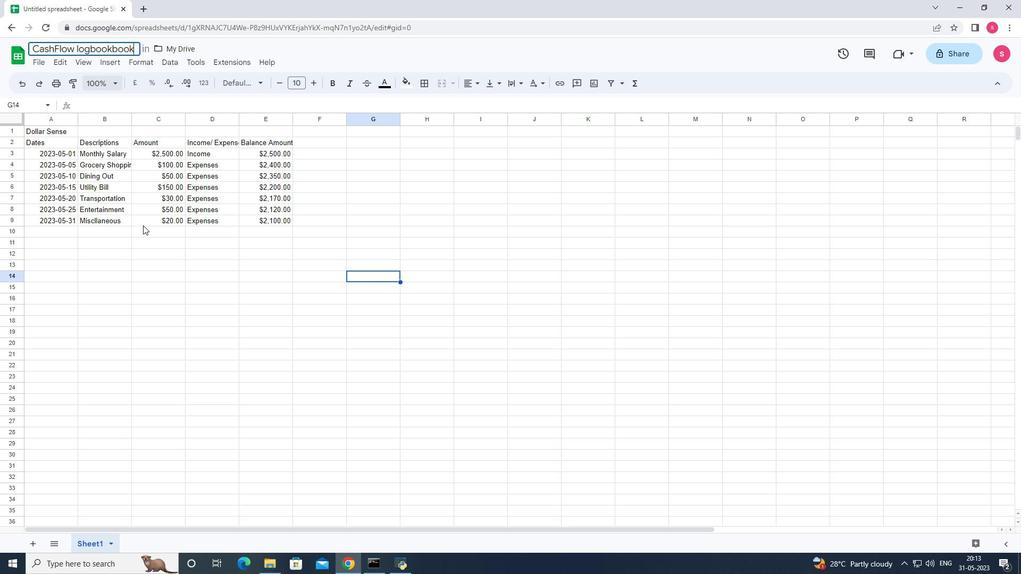 
Action: Mouse pressed left at (174, 264)
Screenshot: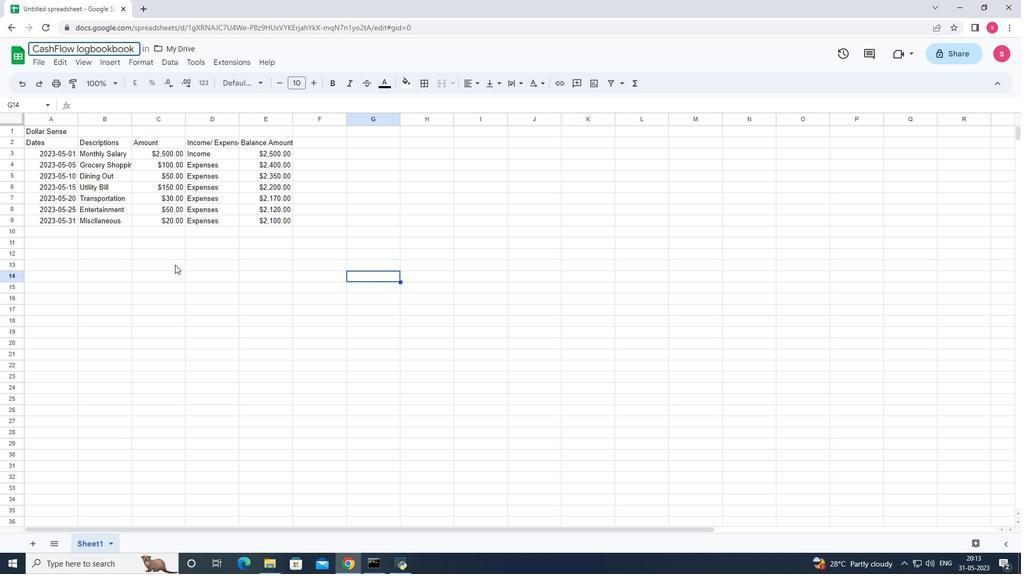 
Action: Mouse moved to (79, 123)
Screenshot: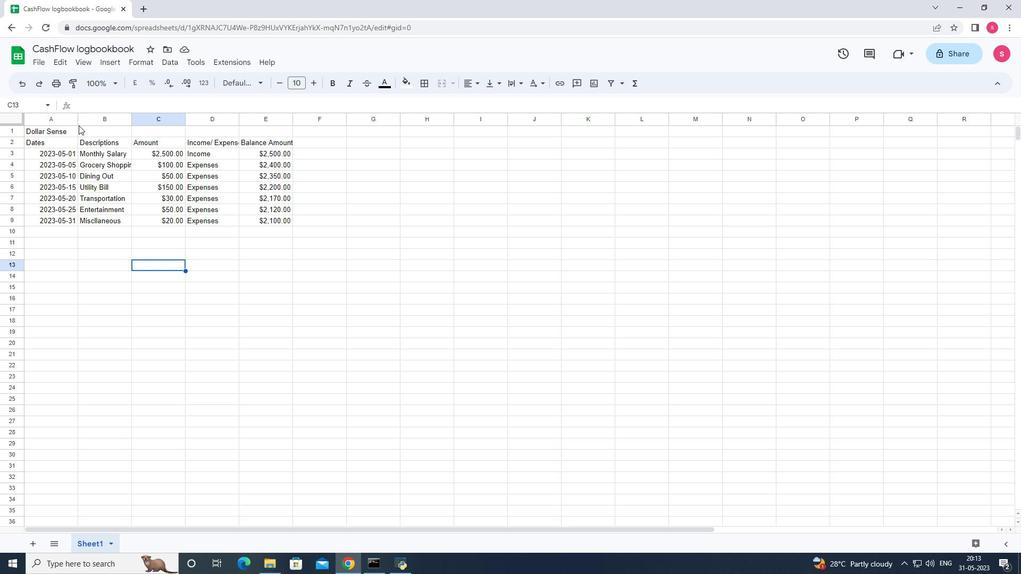 
Action: Mouse pressed left at (79, 123)
Screenshot: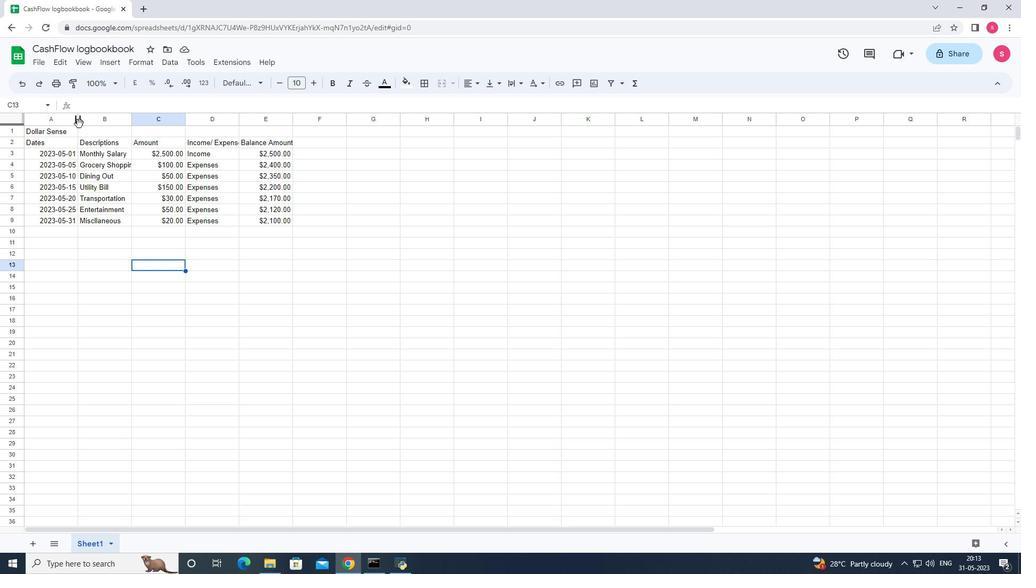 
Action: Mouse pressed left at (79, 123)
Screenshot: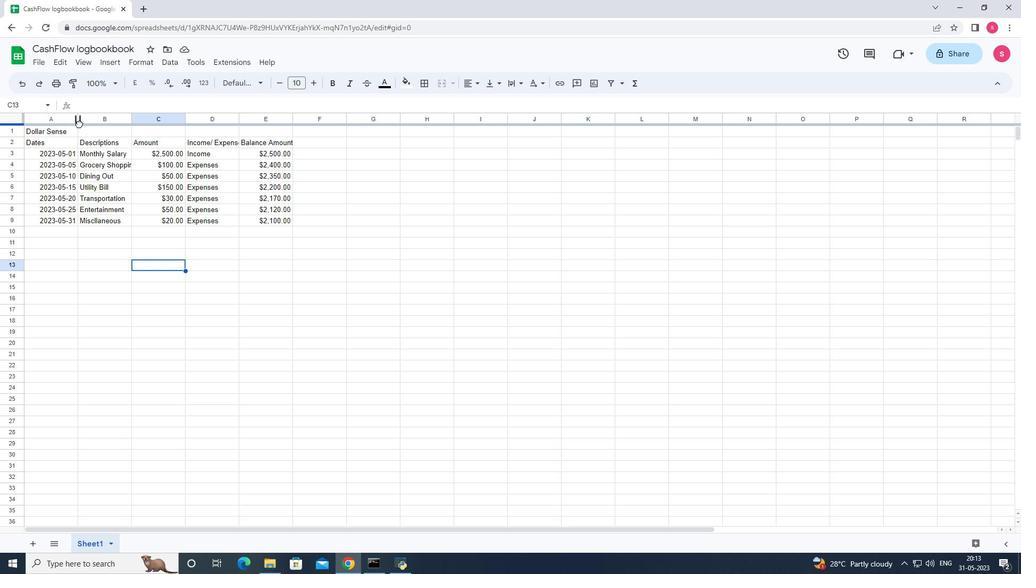 
Action: Mouse moved to (109, 321)
Screenshot: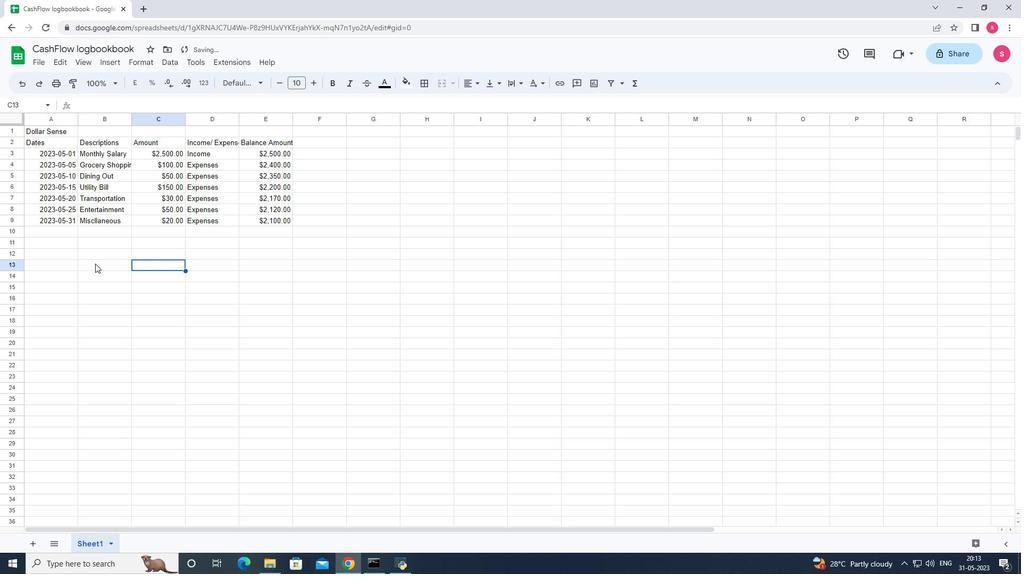 
Action: Mouse pressed left at (109, 321)
Screenshot: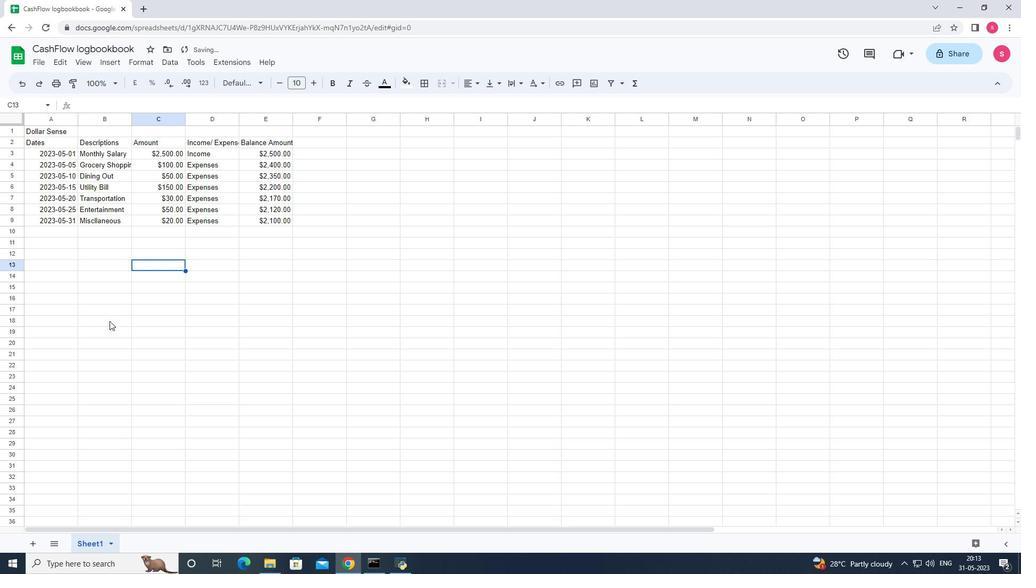 
Action: Mouse moved to (180, 293)
Screenshot: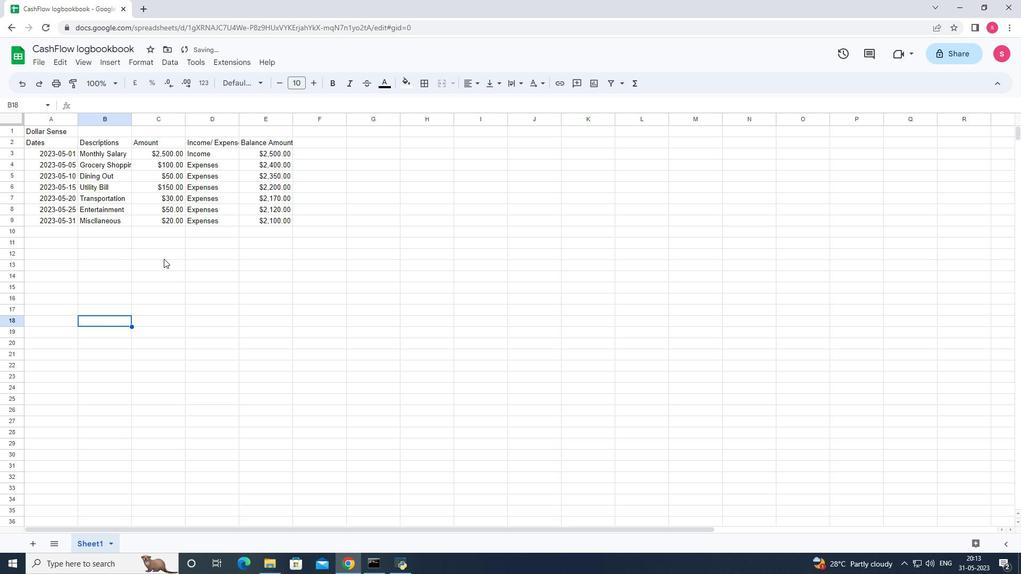 
Action: Mouse pressed left at (180, 293)
Screenshot: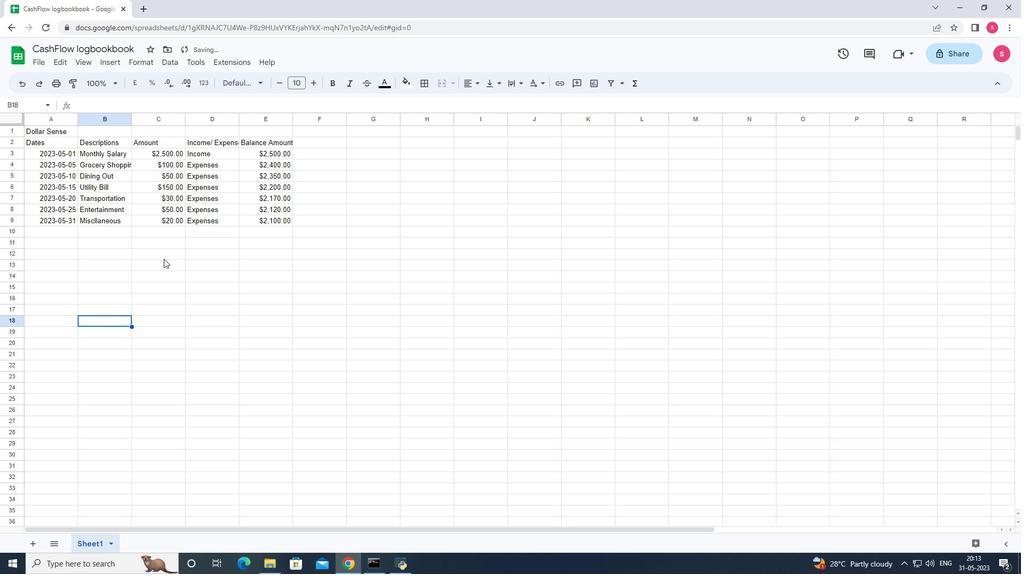 
Action: Mouse moved to (626, 359)
Screenshot: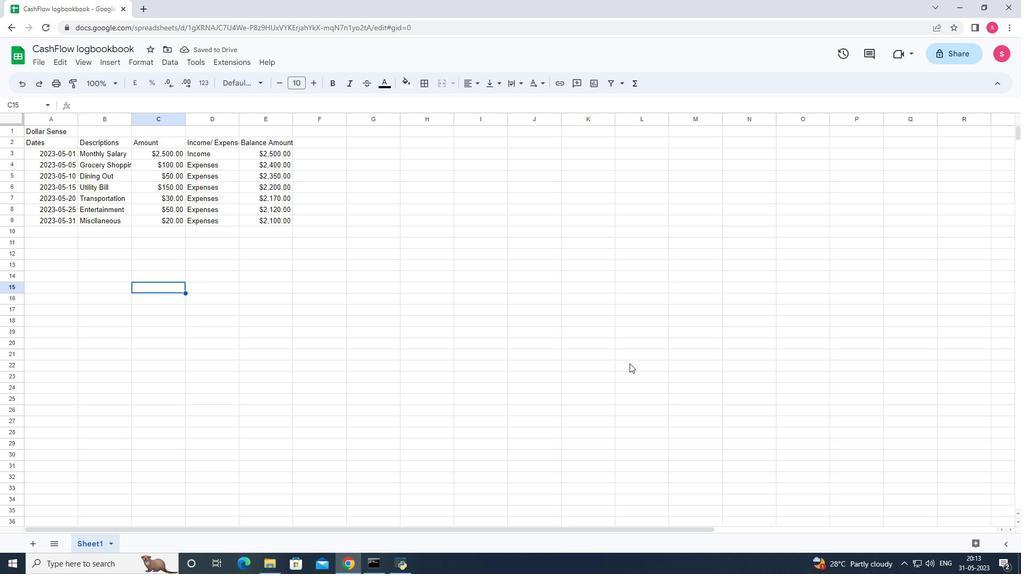 
Action: Mouse pressed left at (626, 359)
Screenshot: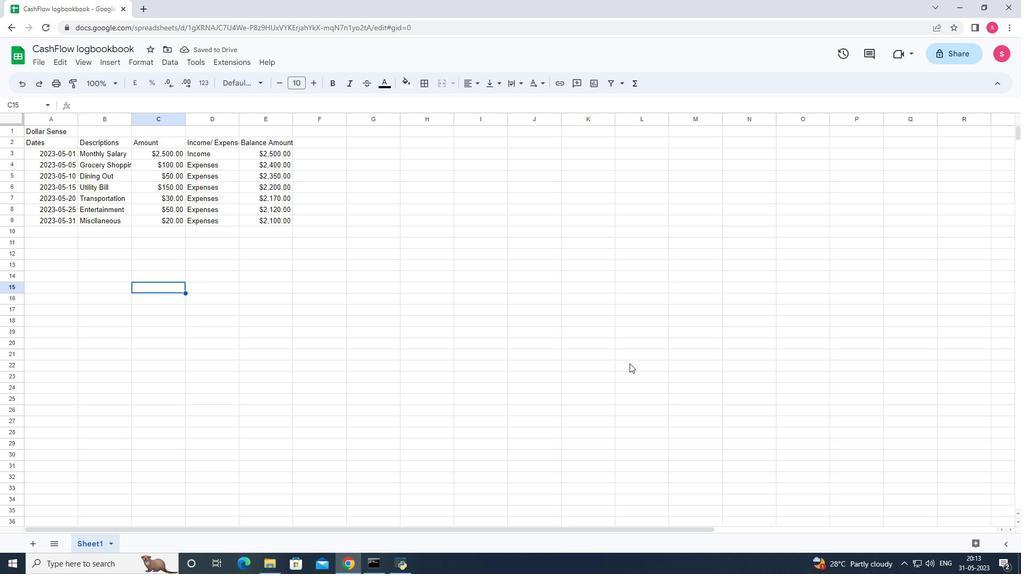 
Action: Mouse moved to (132, 119)
Screenshot: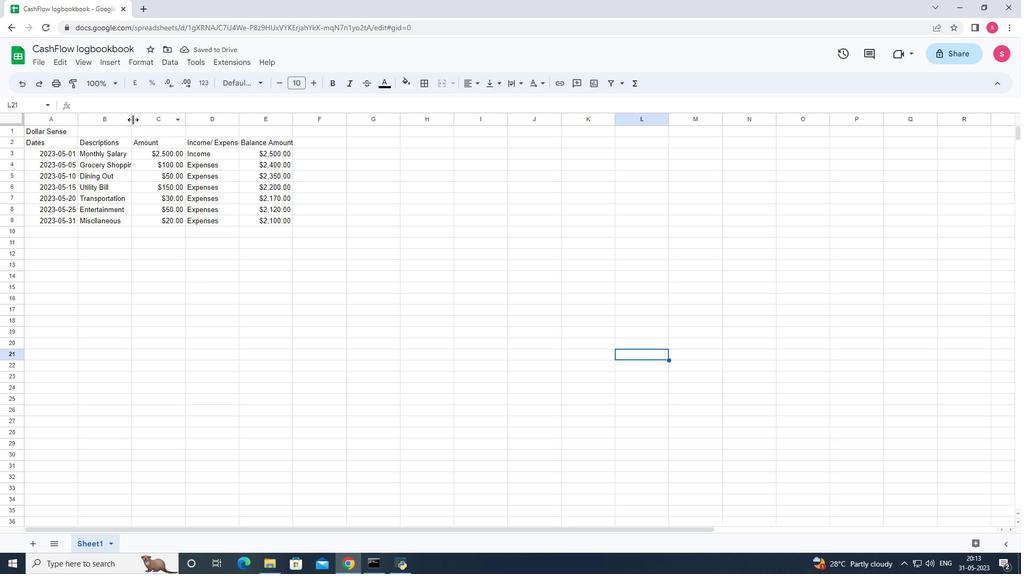 
Action: Mouse pressed left at (132, 119)
Screenshot: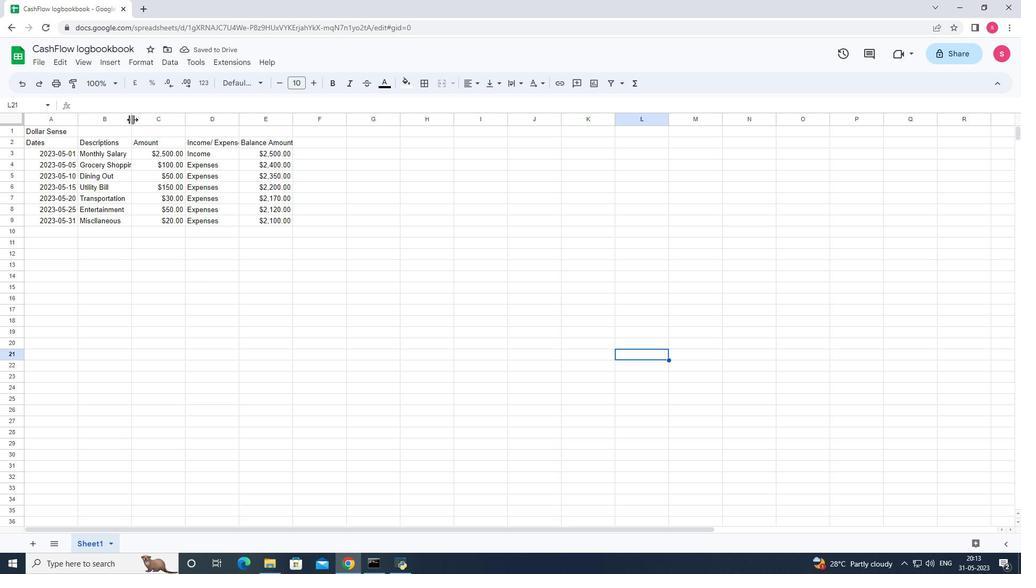 
Action: Mouse pressed left at (132, 119)
Screenshot: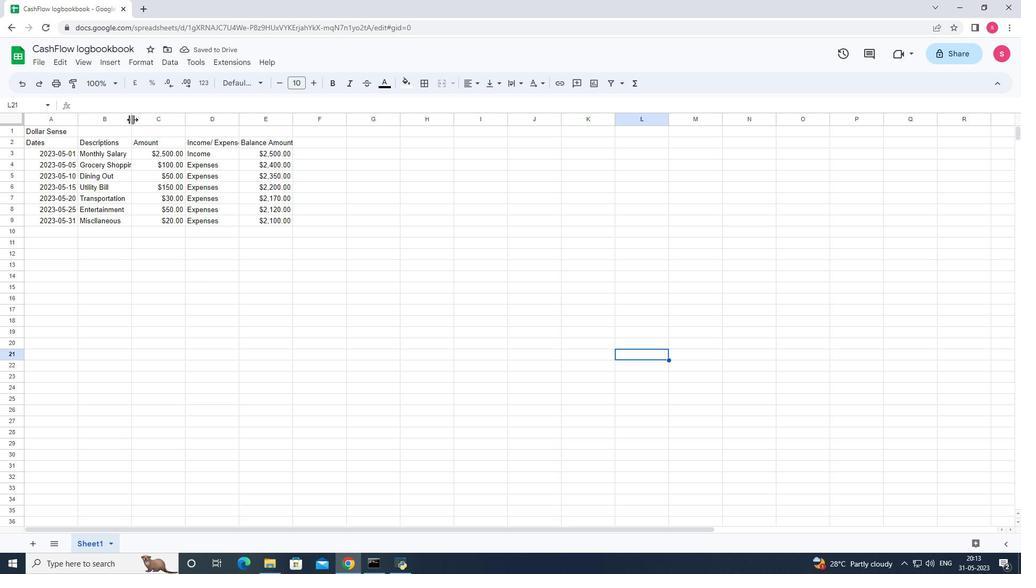 
Action: Mouse moved to (194, 119)
Screenshot: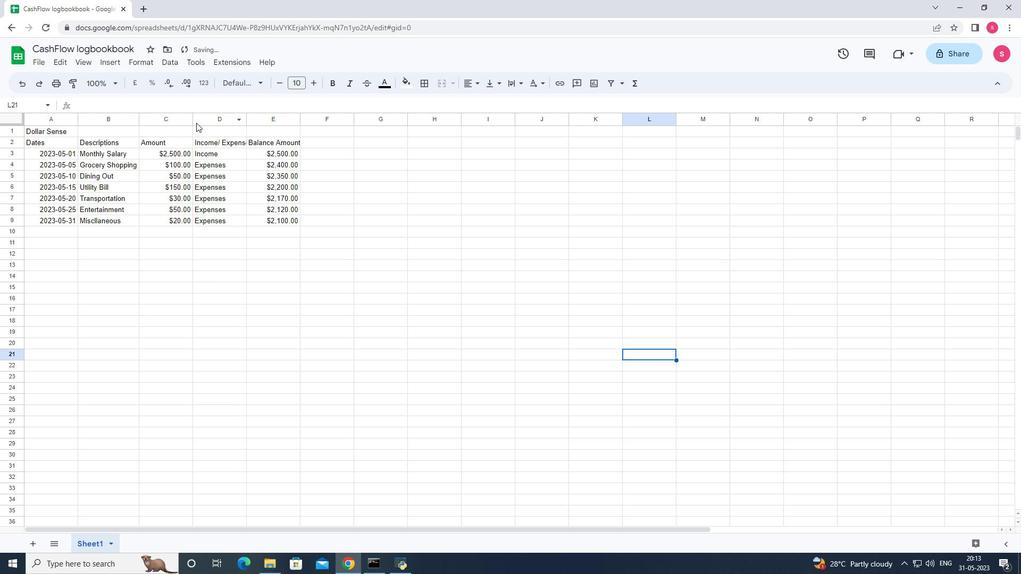 
Action: Mouse pressed left at (194, 119)
Screenshot: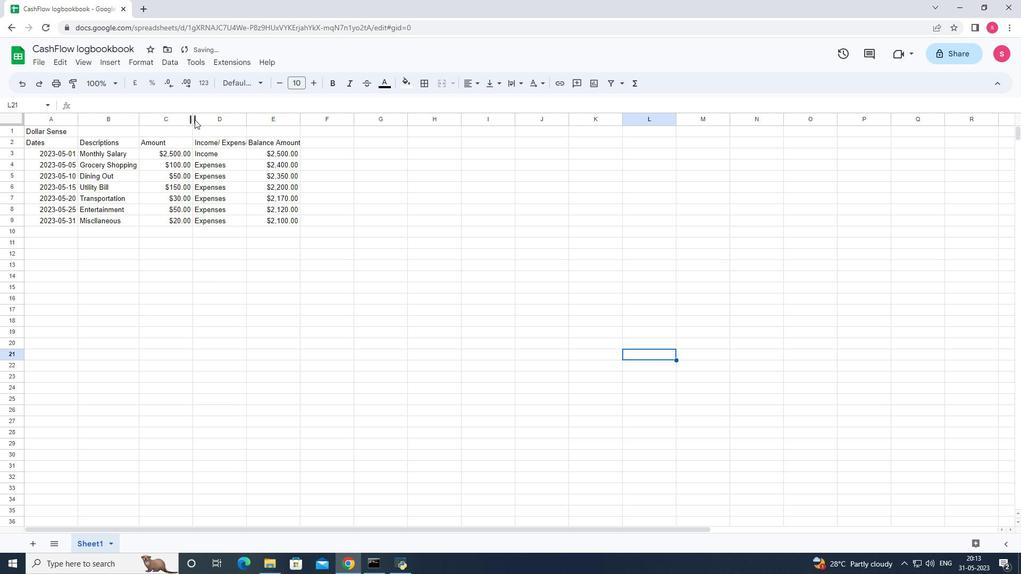 
Action: Mouse pressed left at (194, 119)
Screenshot: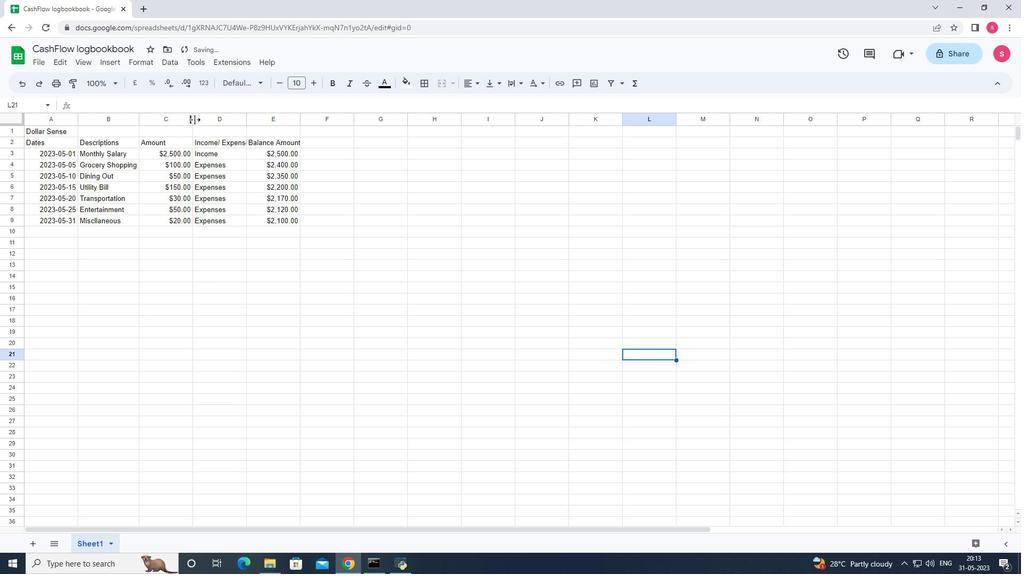 
Action: Mouse moved to (227, 121)
Screenshot: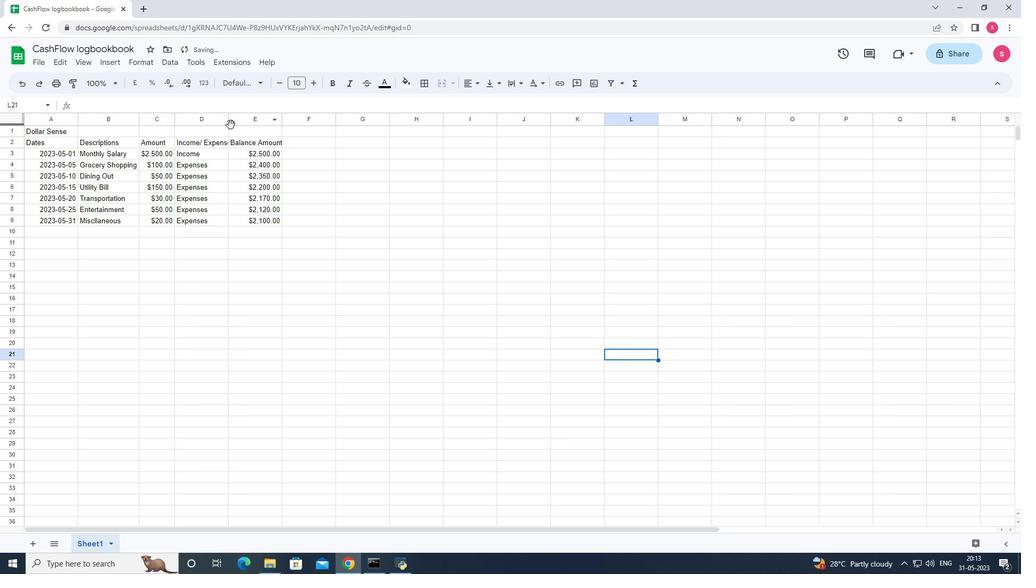 
Action: Mouse pressed left at (227, 121)
Screenshot: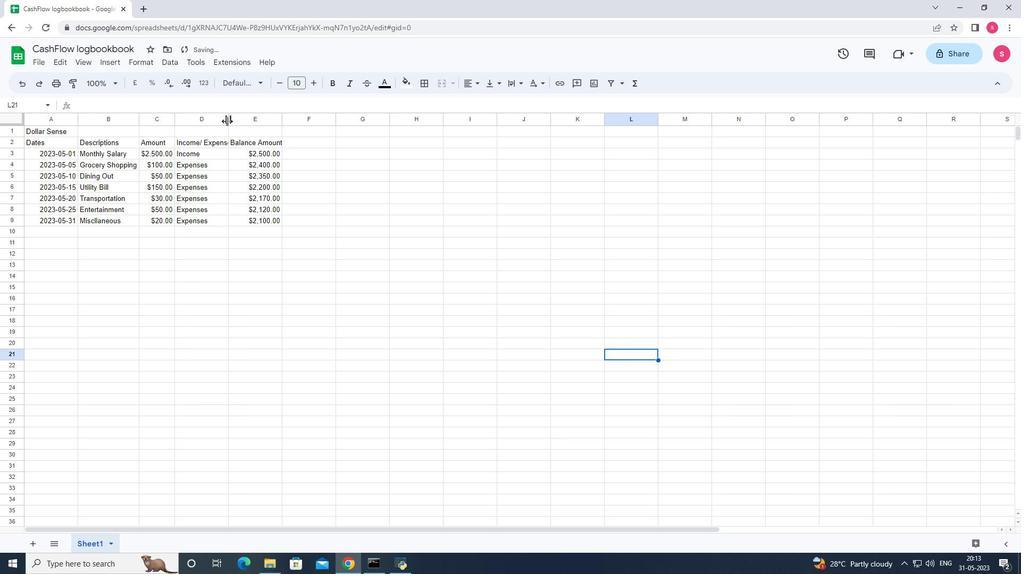 
Action: Mouse pressed left at (227, 121)
Screenshot: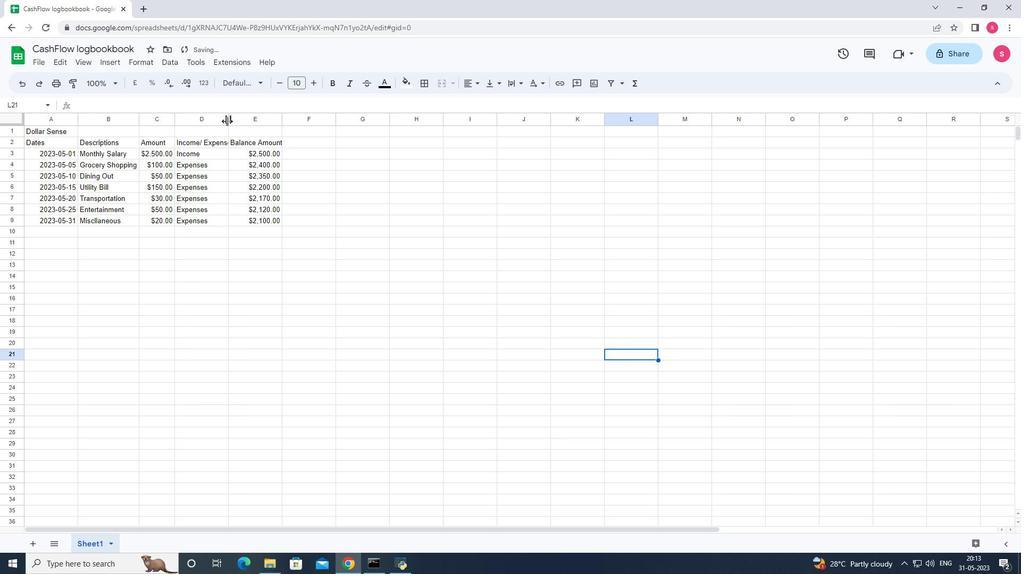 
Action: Mouse moved to (286, 122)
Screenshot: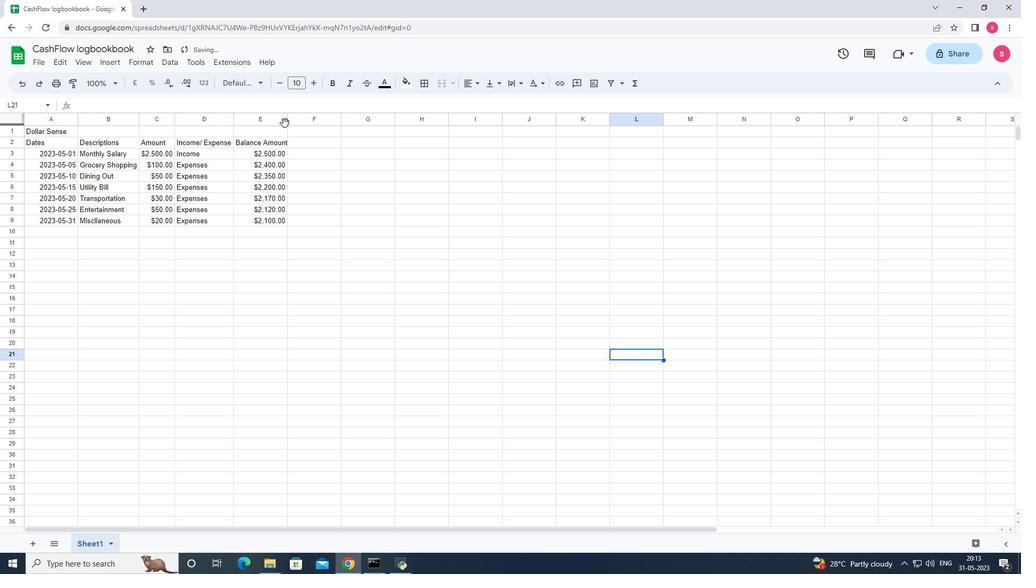 
Action: Mouse pressed left at (294, 120)
Screenshot: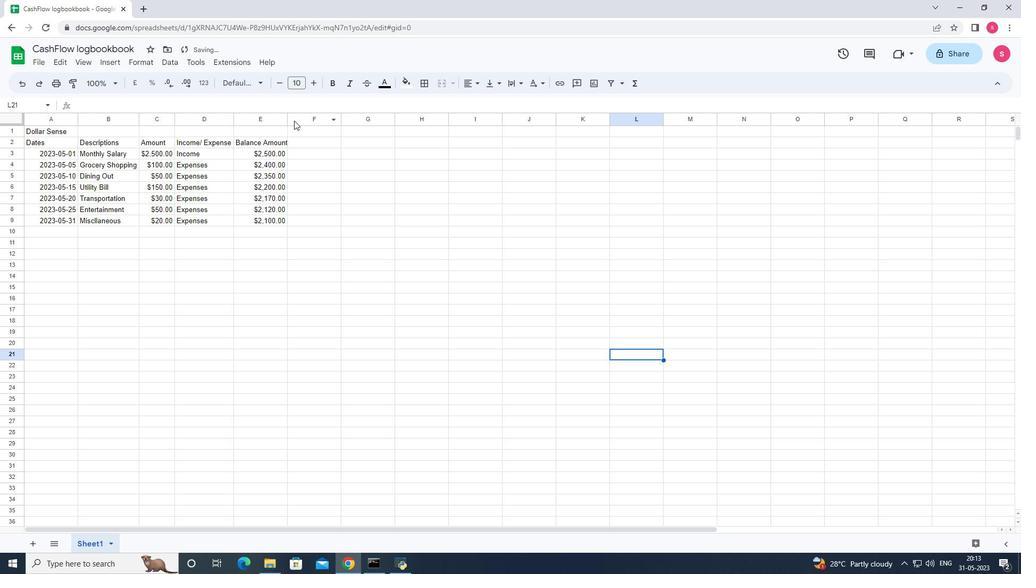 
Action: Mouse pressed left at (294, 120)
Screenshot: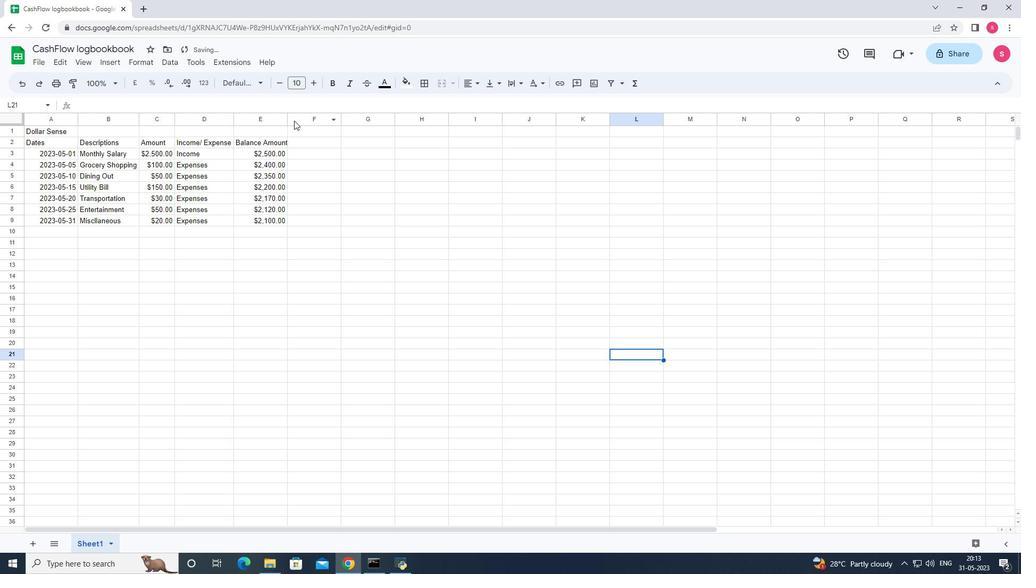 
Action: Mouse moved to (403, 198)
Screenshot: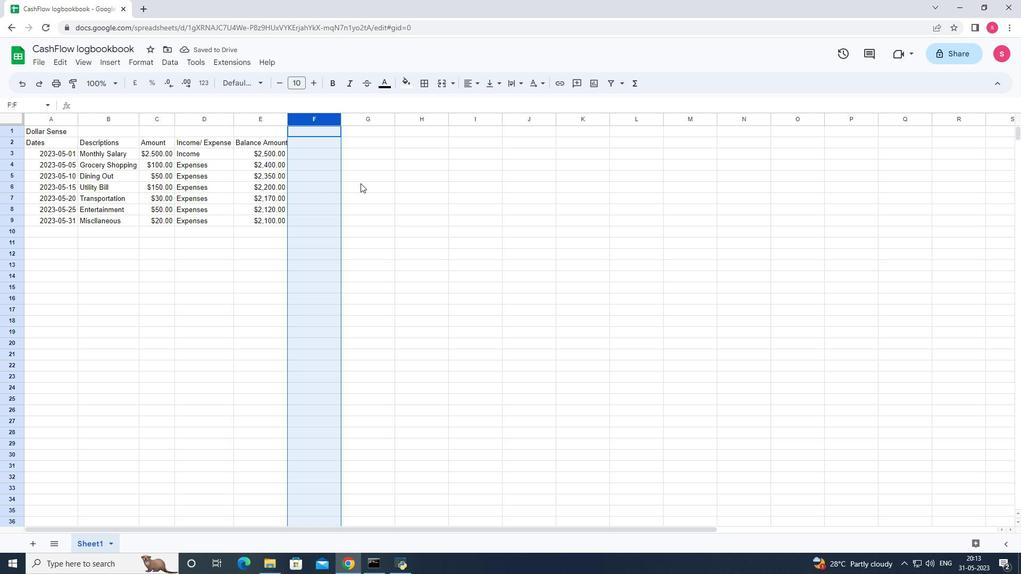 
Action: Mouse pressed left at (403, 198)
Screenshot: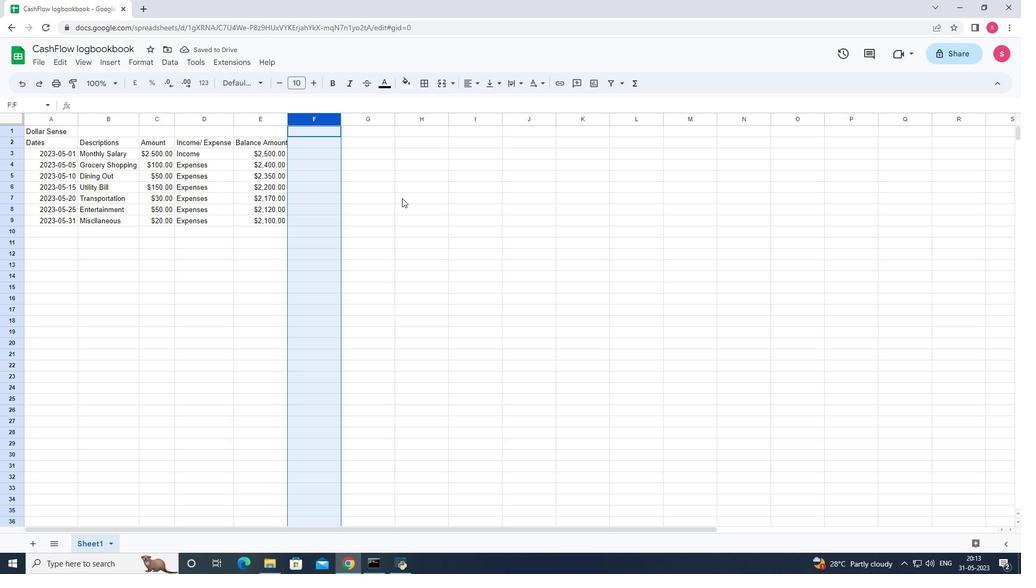 
Action: Mouse moved to (163, 350)
Screenshot: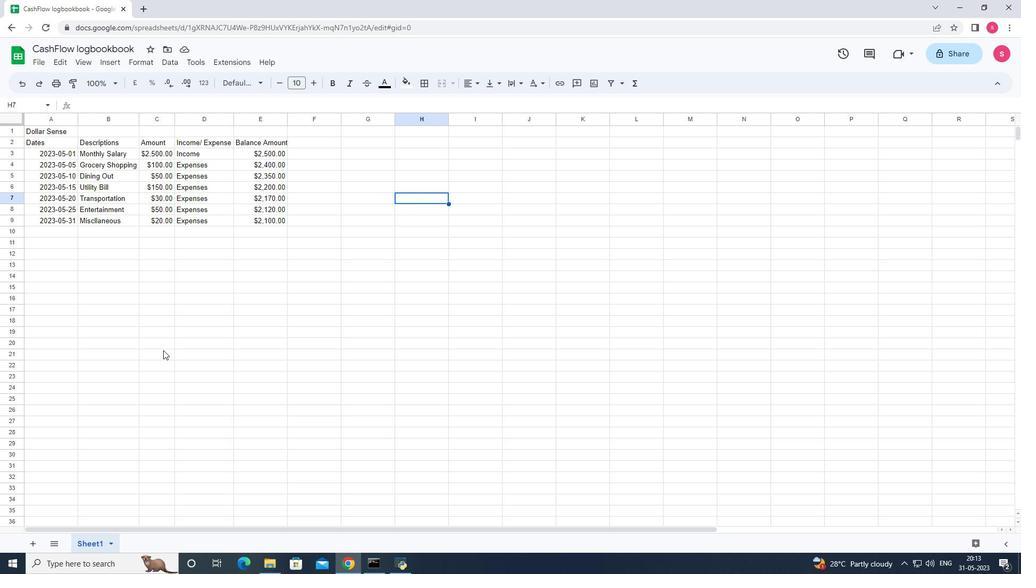 
Action: Key pressed ctrl+S
Screenshot: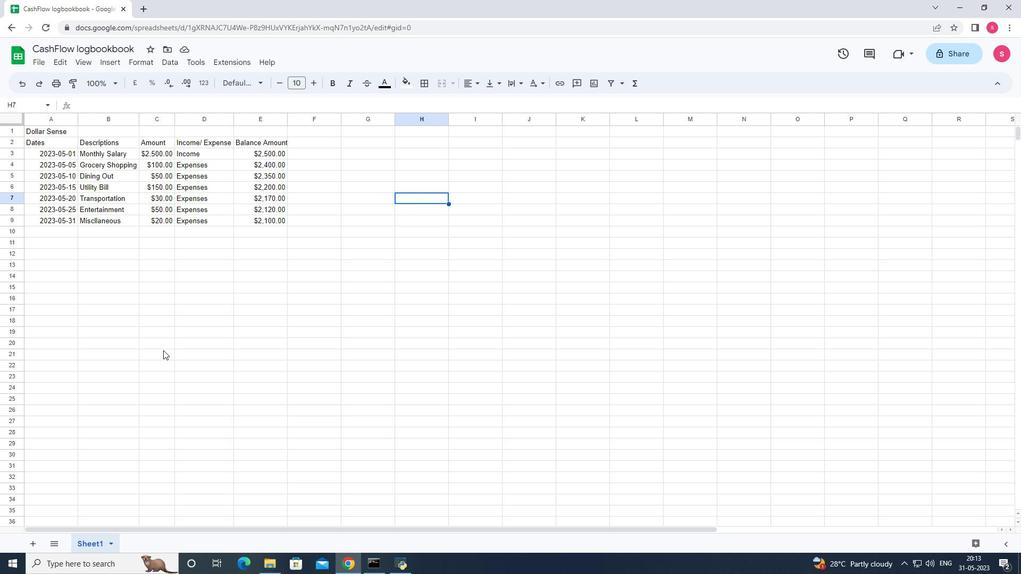 
